 Task: Search one way flight ticket for 5 adults, 1 child, 2 infants in seat and 1 infant on lap in business from Long Beach: Long Beach Airport (daugherty Field) to Rockford: Chicago Rockford International Airport(was Northwest Chicagoland Regional Airport At Rockford) on 5-1-2023. Choice of flights is Alaska. Number of bags: 1 carry on bag. Price is upto 86000. Outbound departure time preference is 12:15.
Action: Mouse moved to (177, 157)
Screenshot: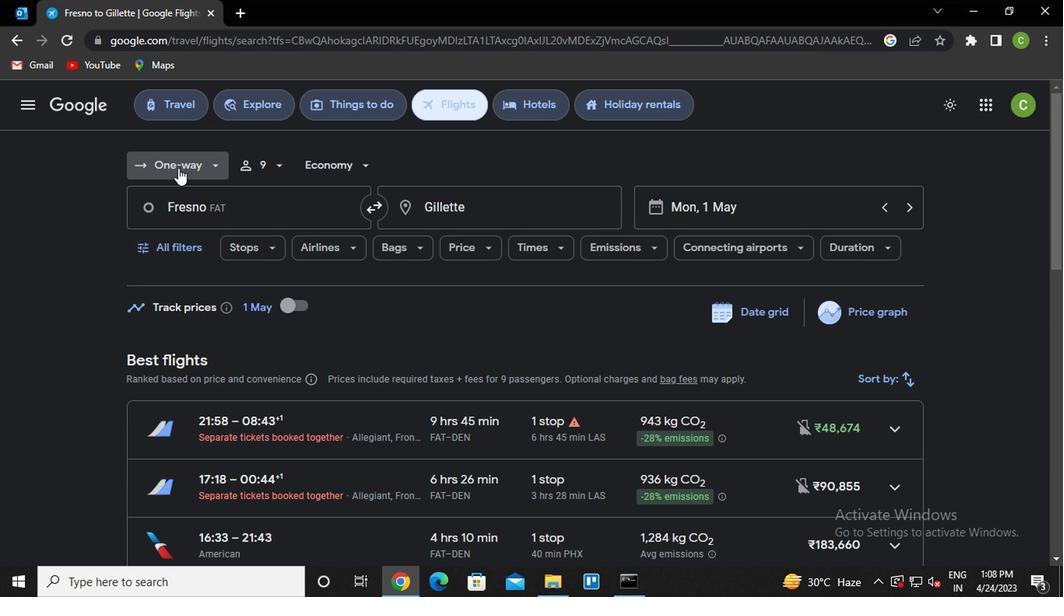 
Action: Mouse pressed left at (177, 157)
Screenshot: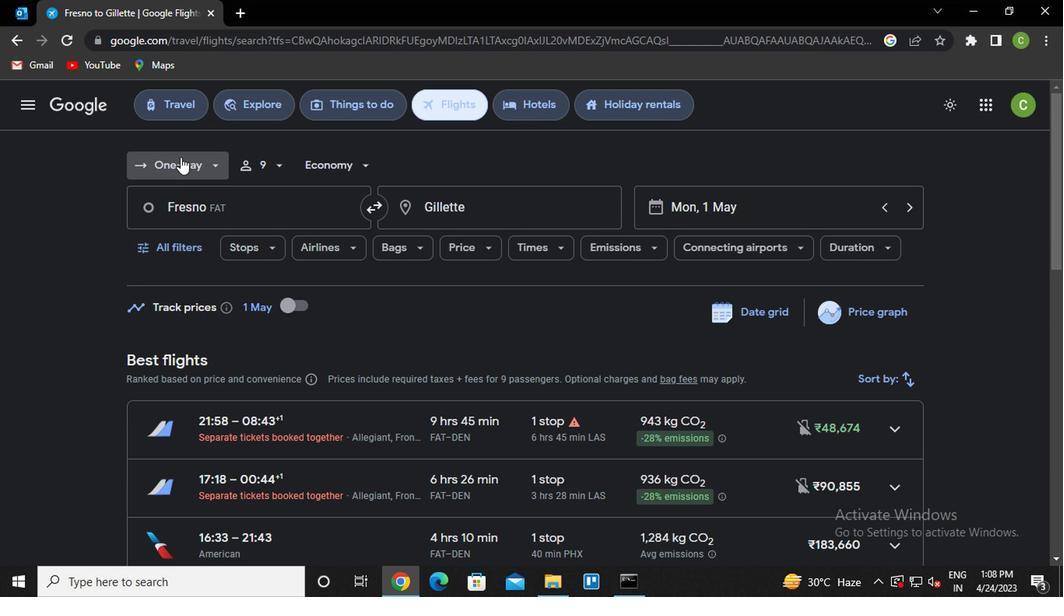 
Action: Mouse moved to (190, 250)
Screenshot: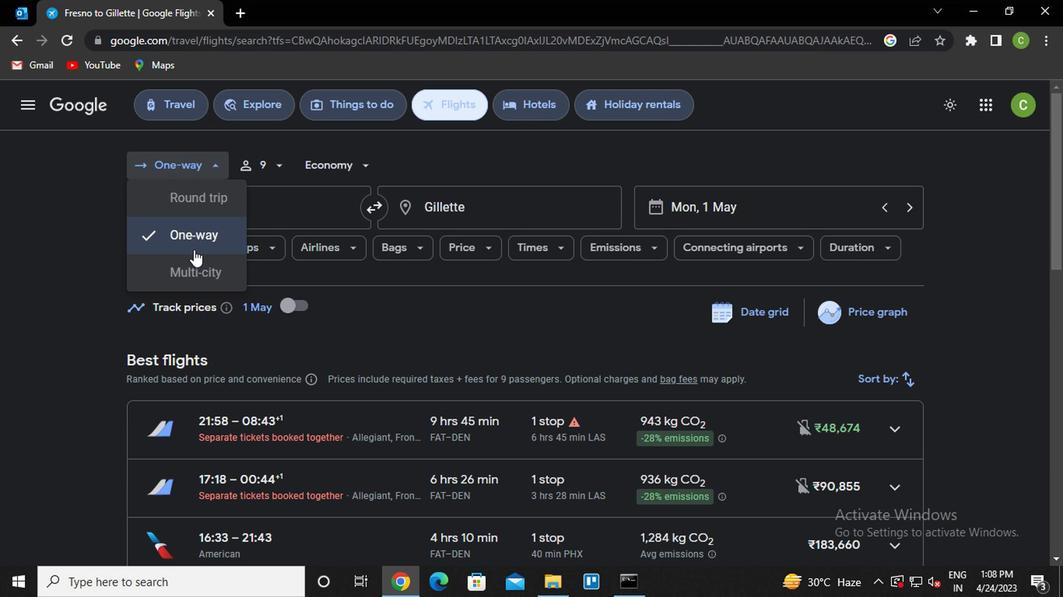 
Action: Mouse pressed left at (190, 250)
Screenshot: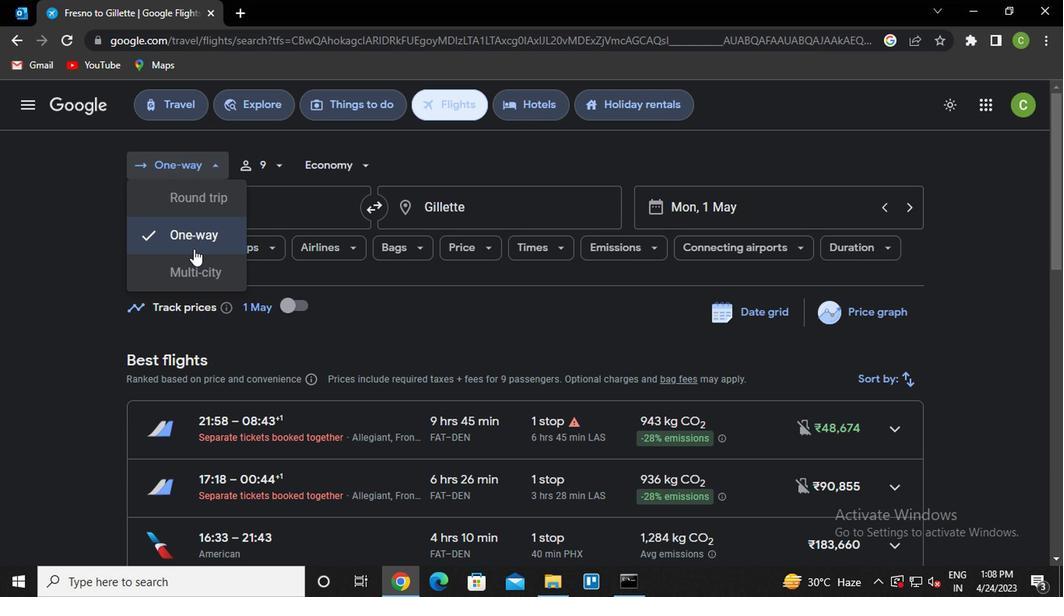 
Action: Mouse moved to (277, 182)
Screenshot: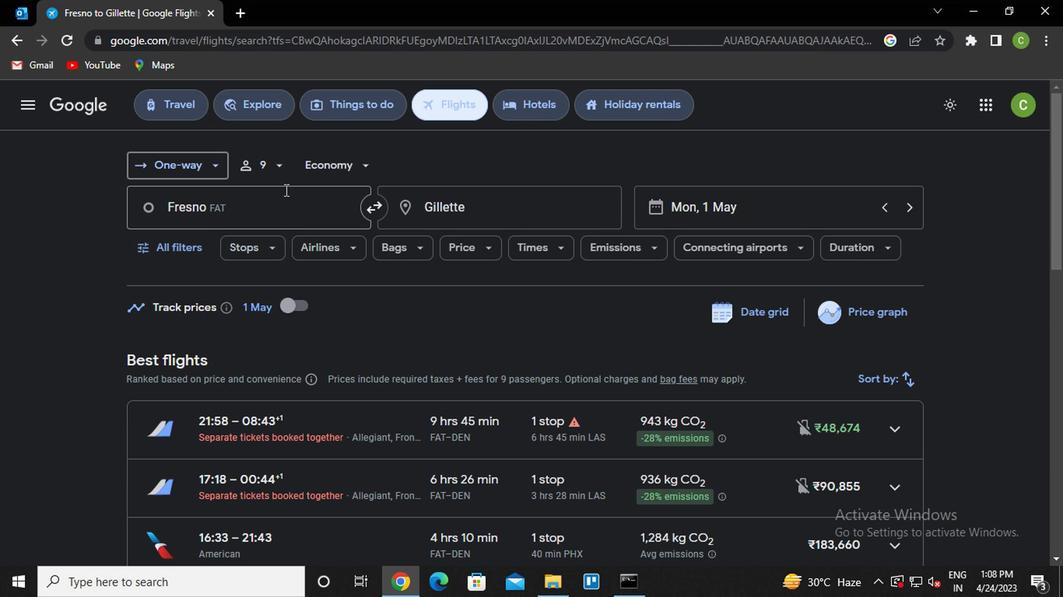
Action: Mouse pressed left at (277, 182)
Screenshot: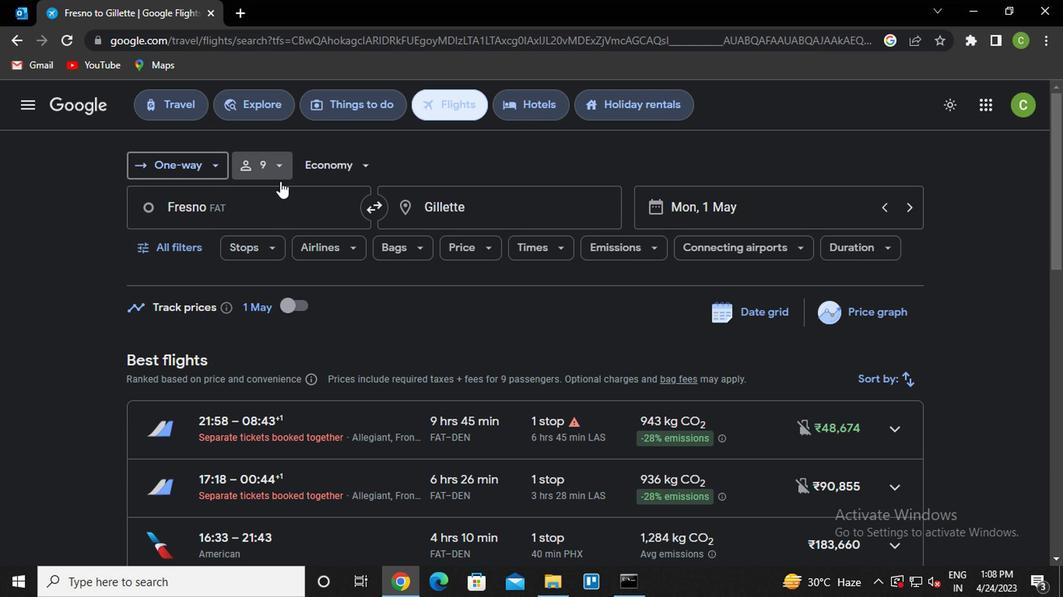 
Action: Mouse moved to (388, 206)
Screenshot: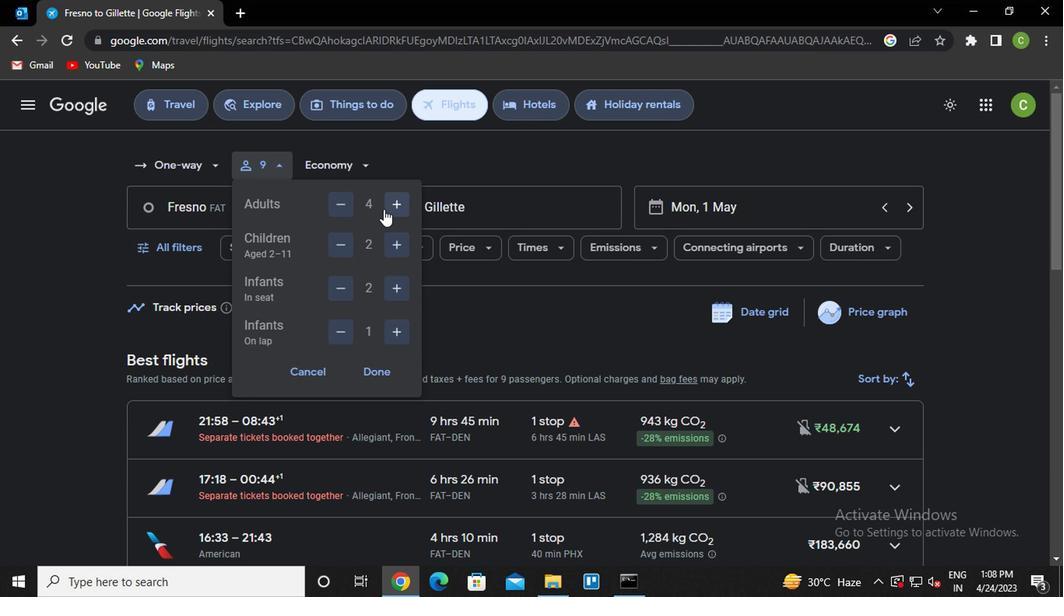 
Action: Mouse pressed left at (388, 206)
Screenshot: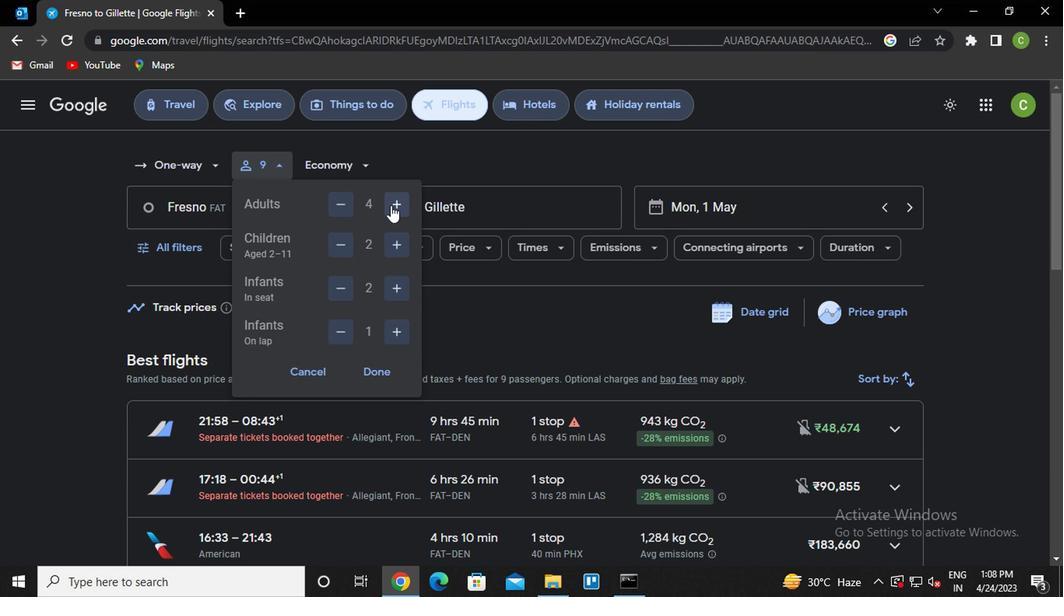 
Action: Mouse moved to (342, 246)
Screenshot: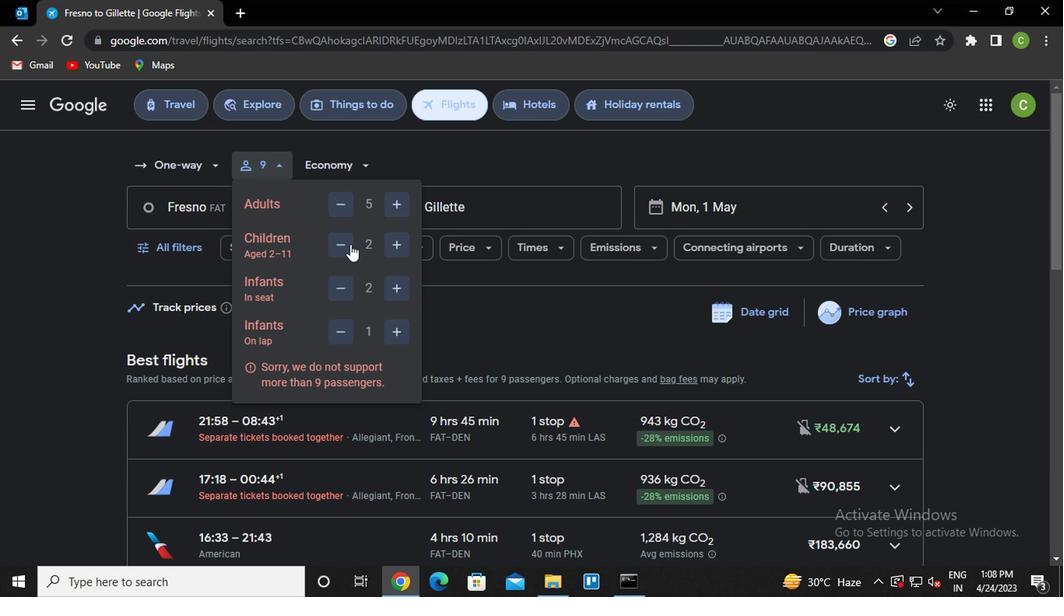 
Action: Mouse pressed left at (342, 246)
Screenshot: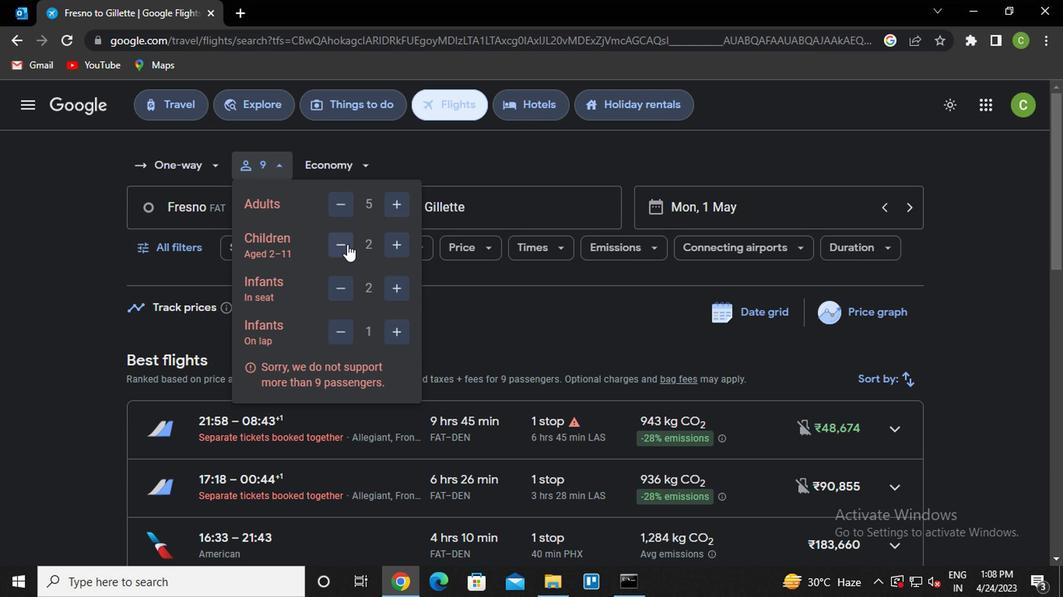 
Action: Mouse moved to (382, 382)
Screenshot: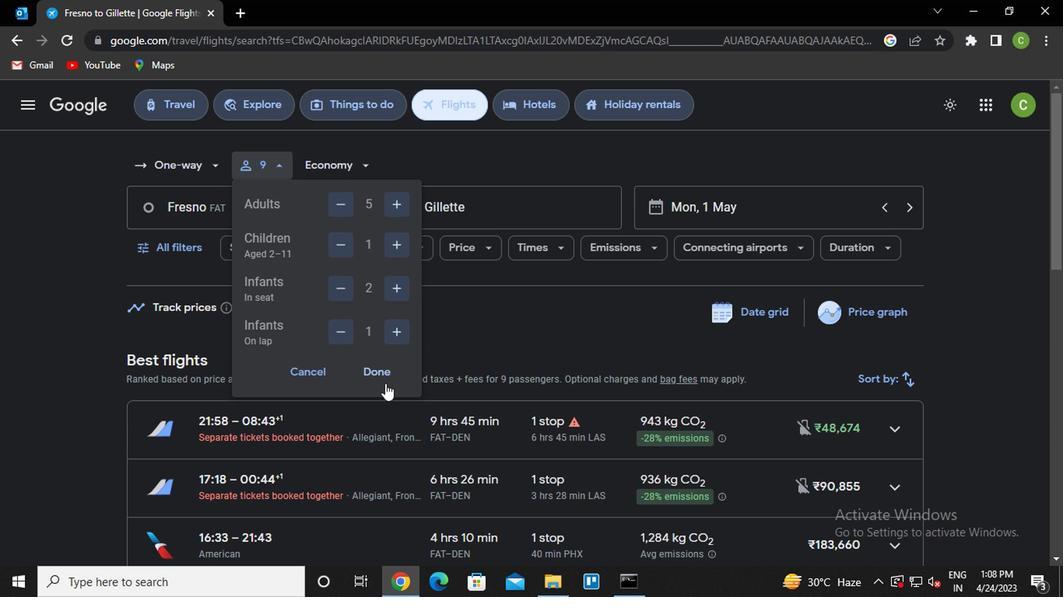 
Action: Mouse pressed left at (382, 382)
Screenshot: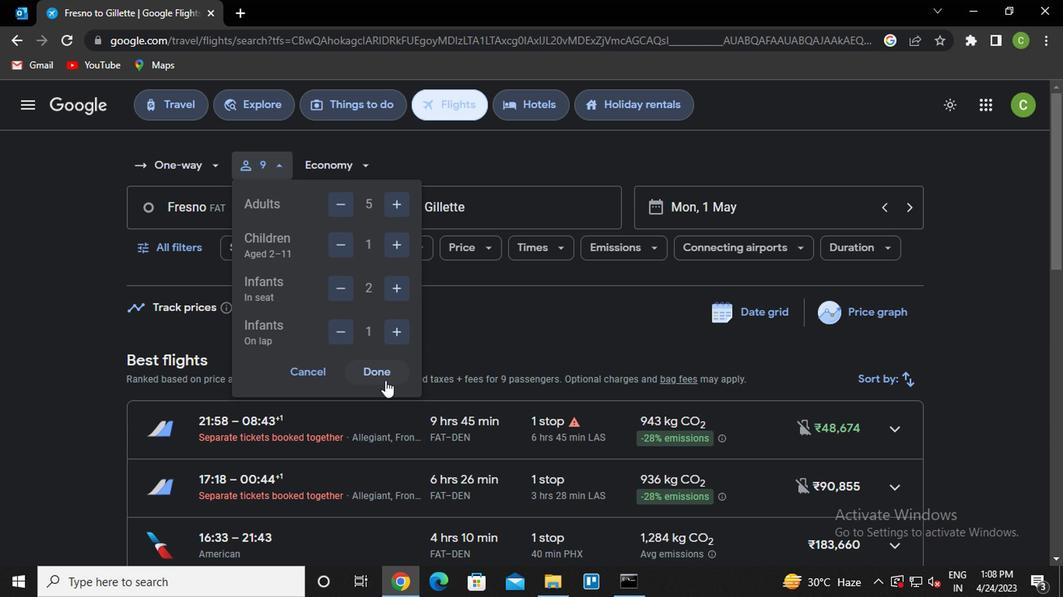 
Action: Mouse moved to (342, 176)
Screenshot: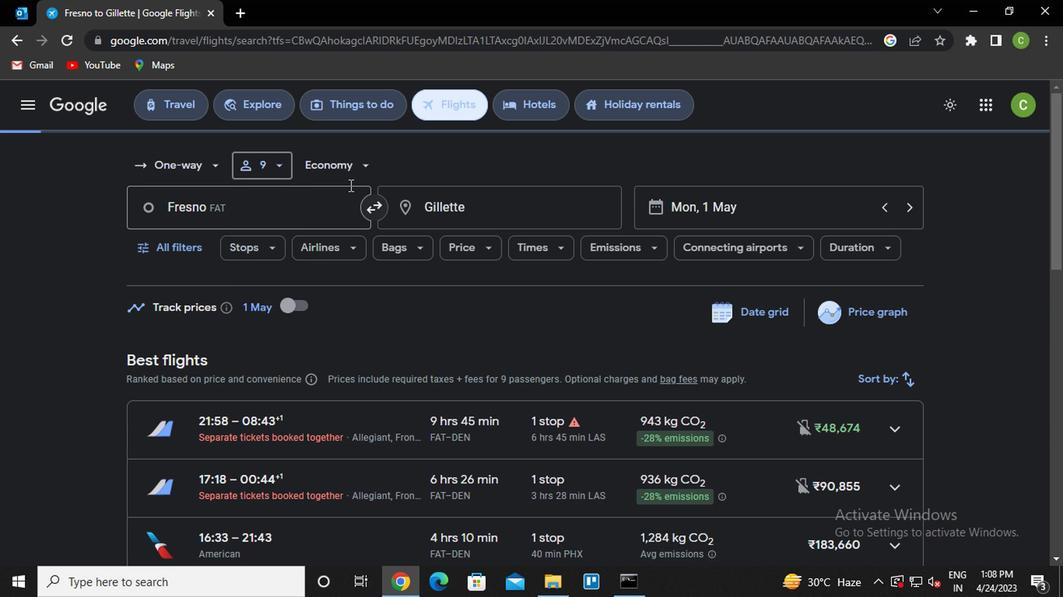 
Action: Mouse pressed left at (342, 176)
Screenshot: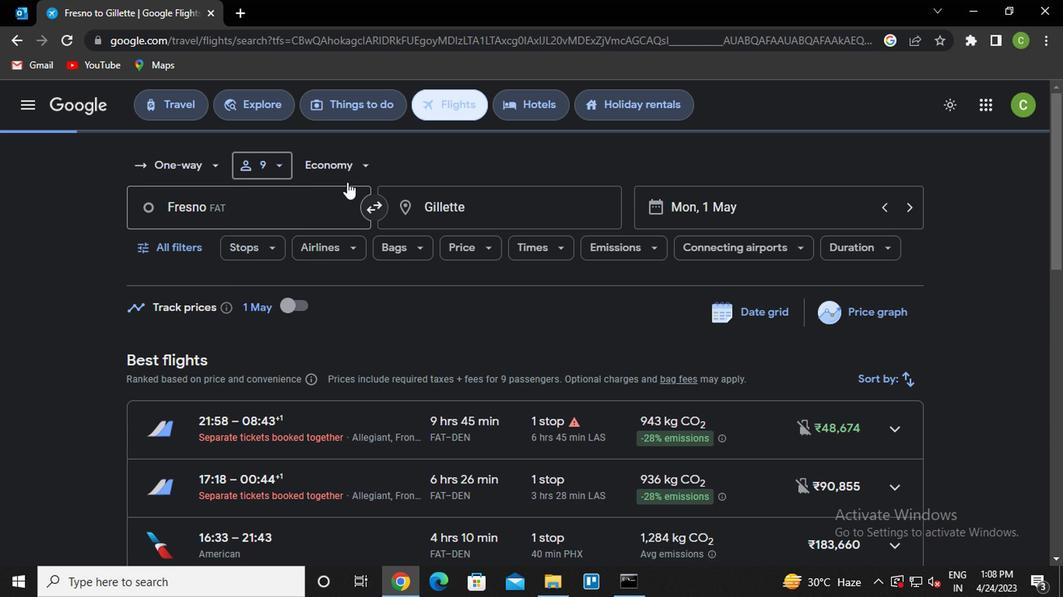 
Action: Mouse moved to (389, 273)
Screenshot: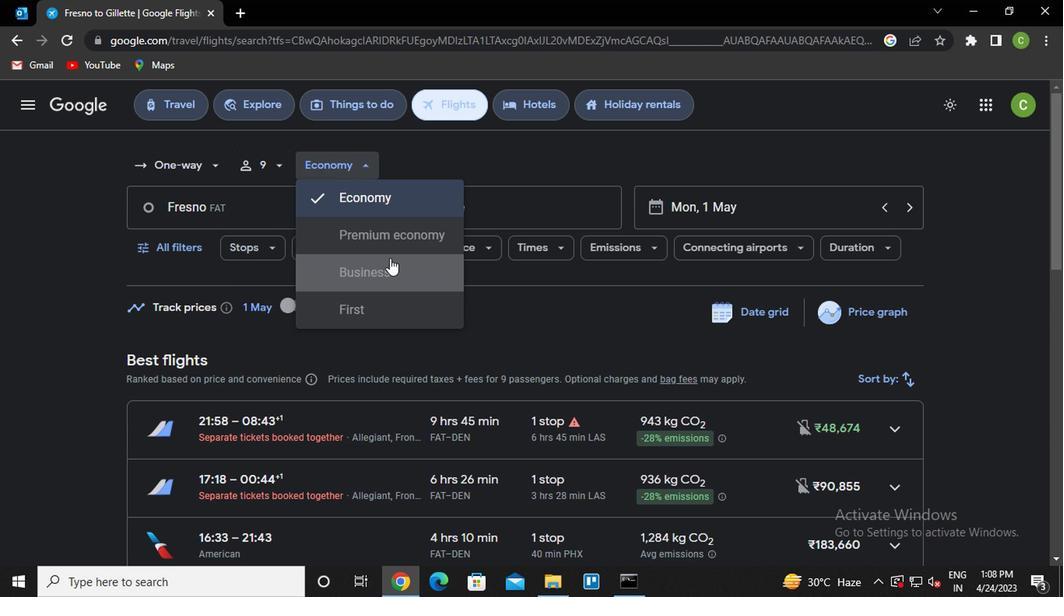 
Action: Mouse pressed left at (389, 273)
Screenshot: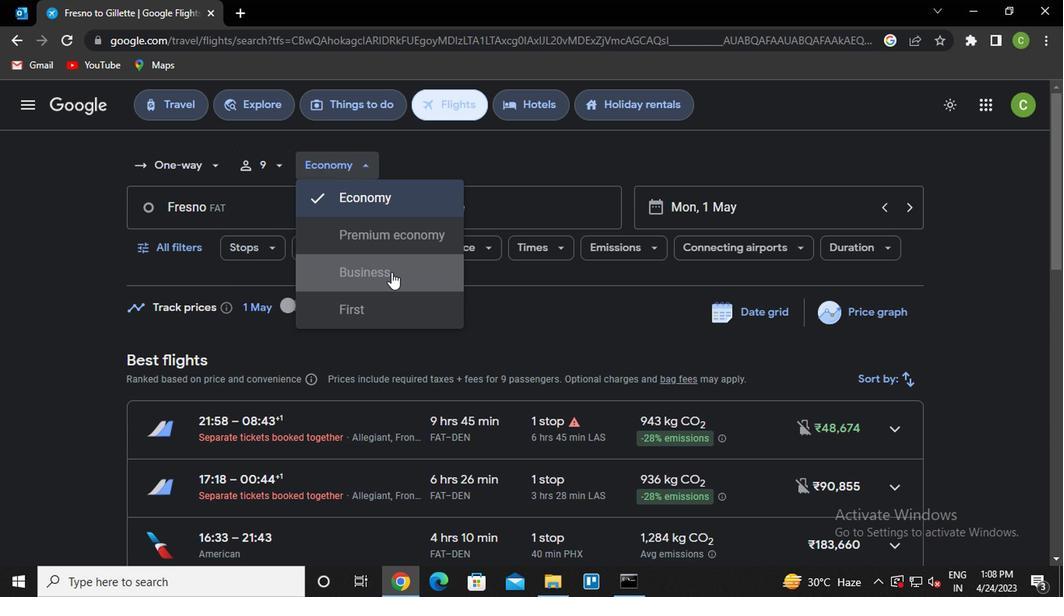 
Action: Mouse moved to (231, 213)
Screenshot: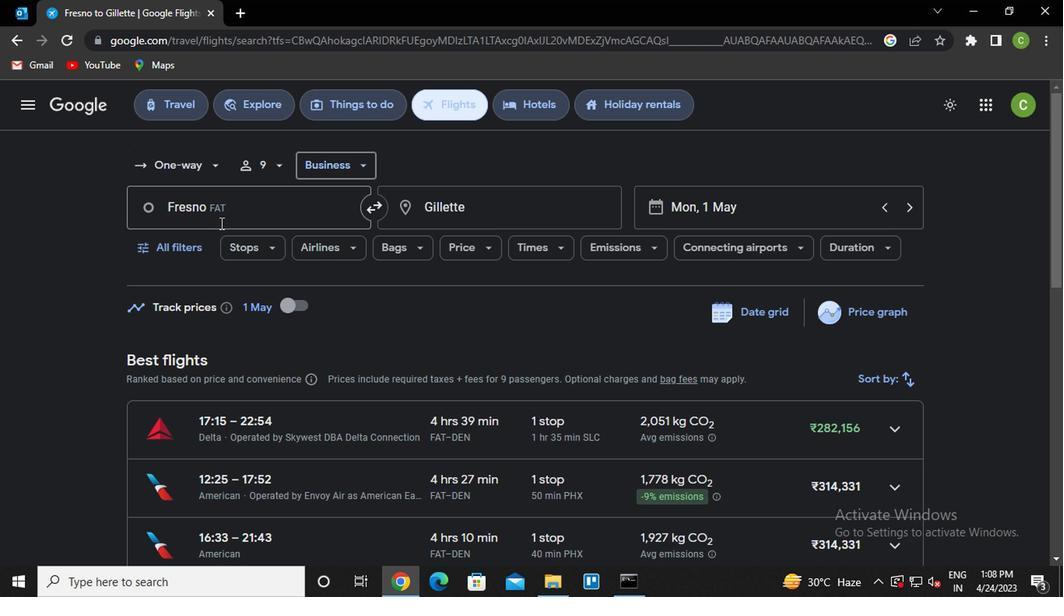
Action: Mouse pressed left at (231, 213)
Screenshot: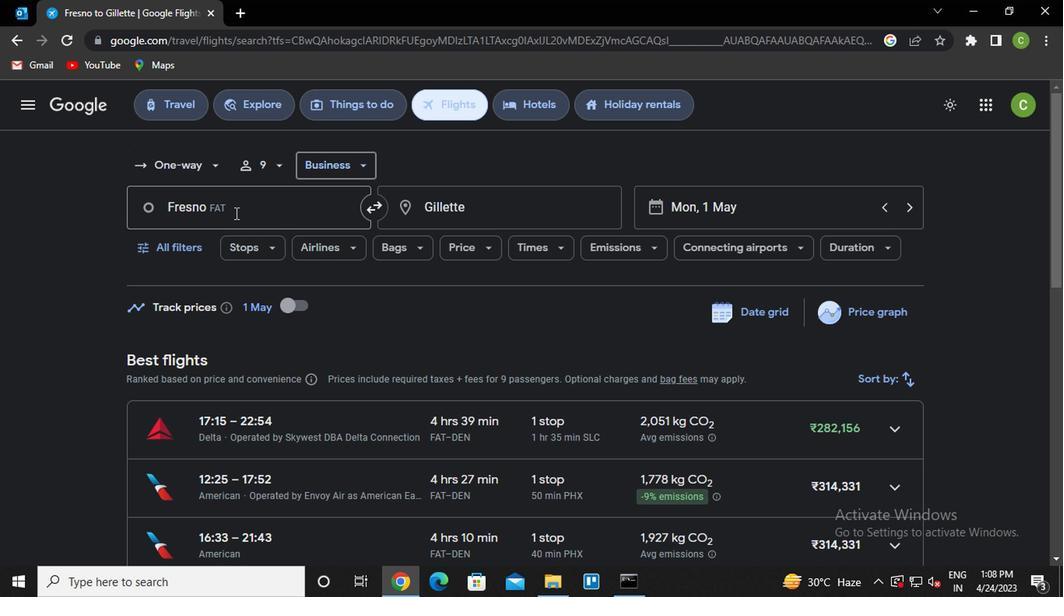 
Action: Mouse moved to (232, 213)
Screenshot: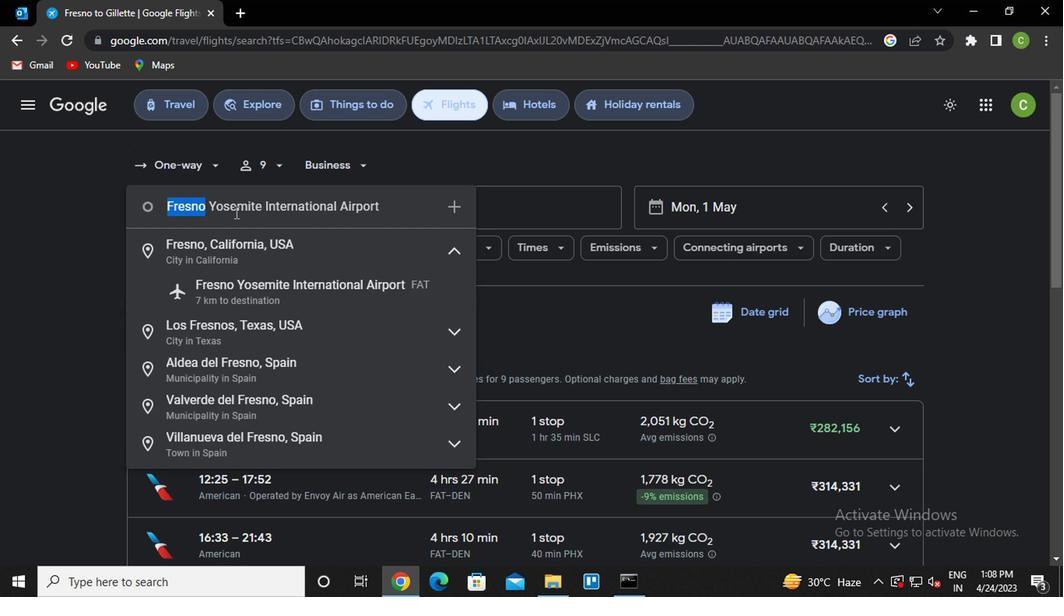 
Action: Key pressed l<Key.caps_lock>ong<Key.space><Key.caps_lock>b<Key.caps_lock>each
Screenshot: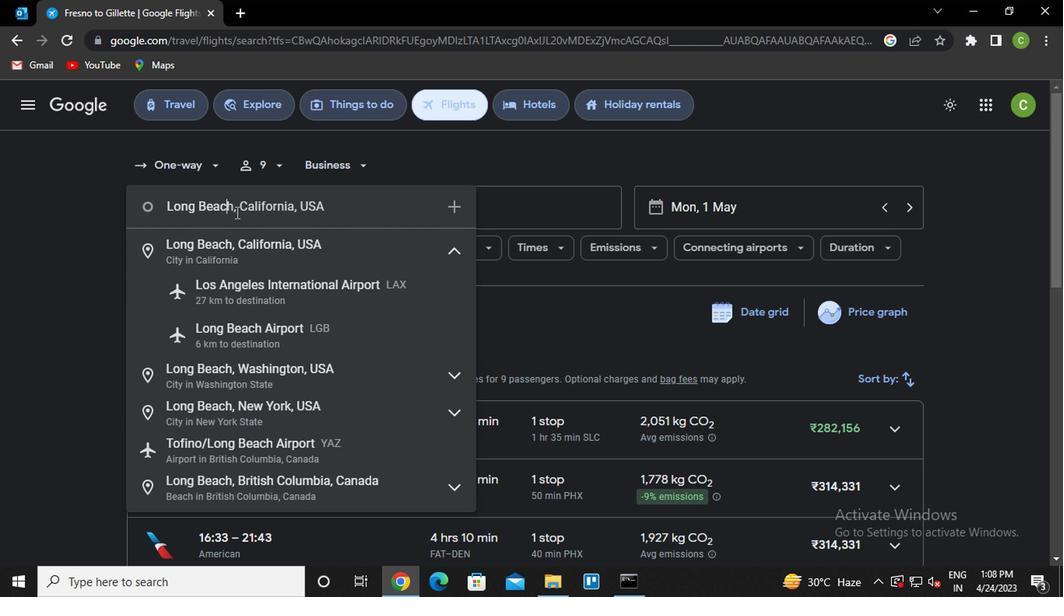 
Action: Mouse moved to (264, 333)
Screenshot: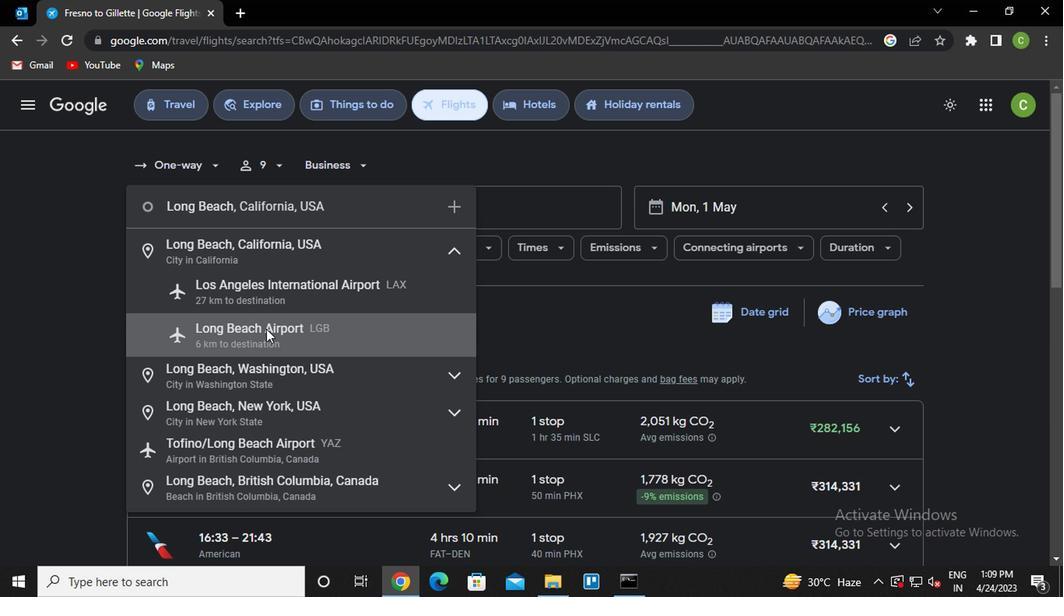 
Action: Mouse pressed left at (264, 333)
Screenshot: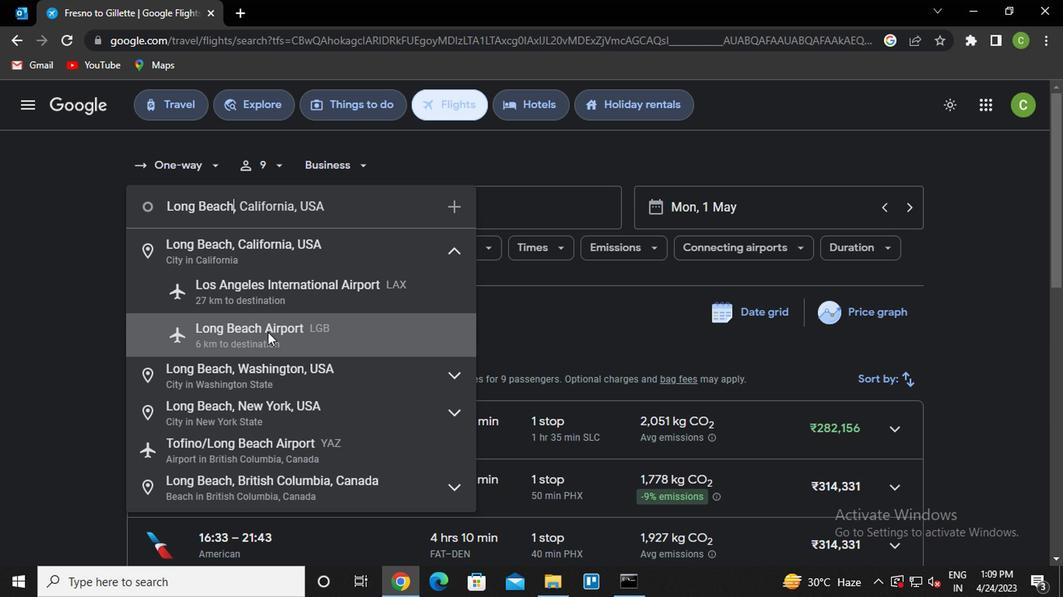 
Action: Mouse moved to (488, 210)
Screenshot: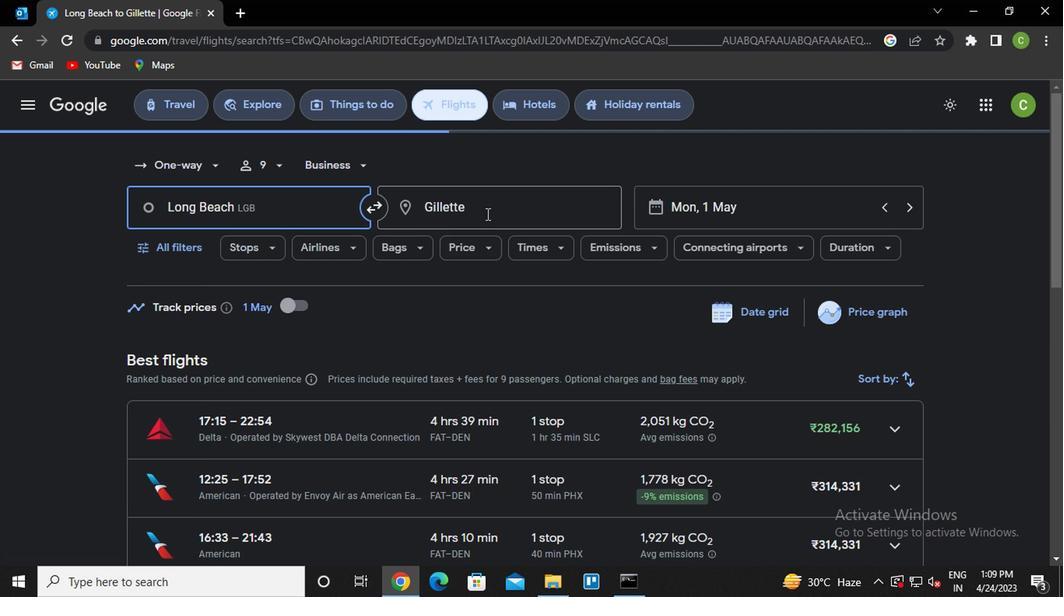 
Action: Mouse pressed left at (488, 210)
Screenshot: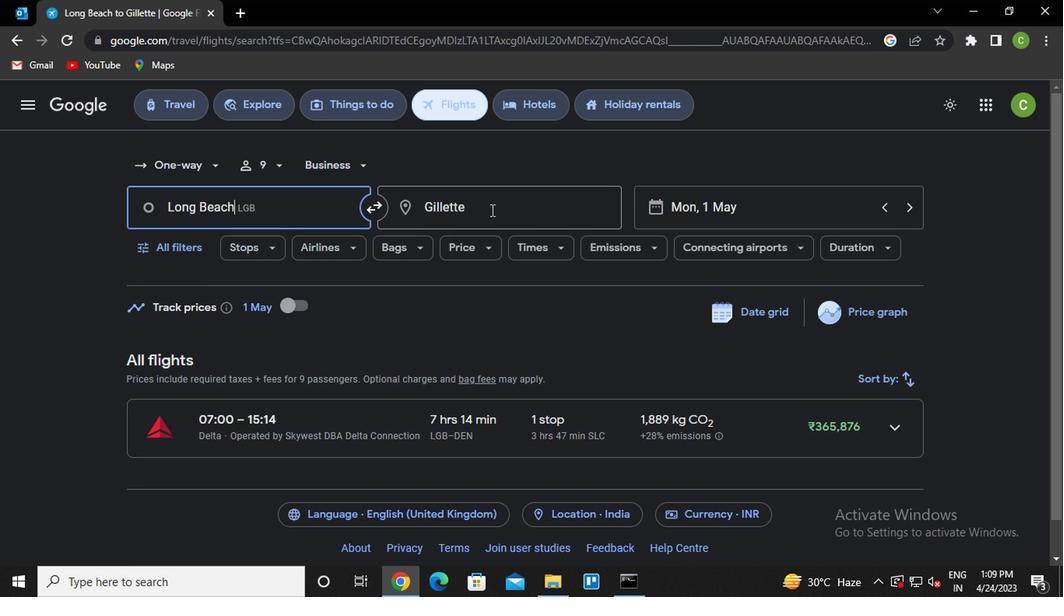 
Action: Key pressed <Key.caps_lock>r<Key.caps_lock>ockford
Screenshot: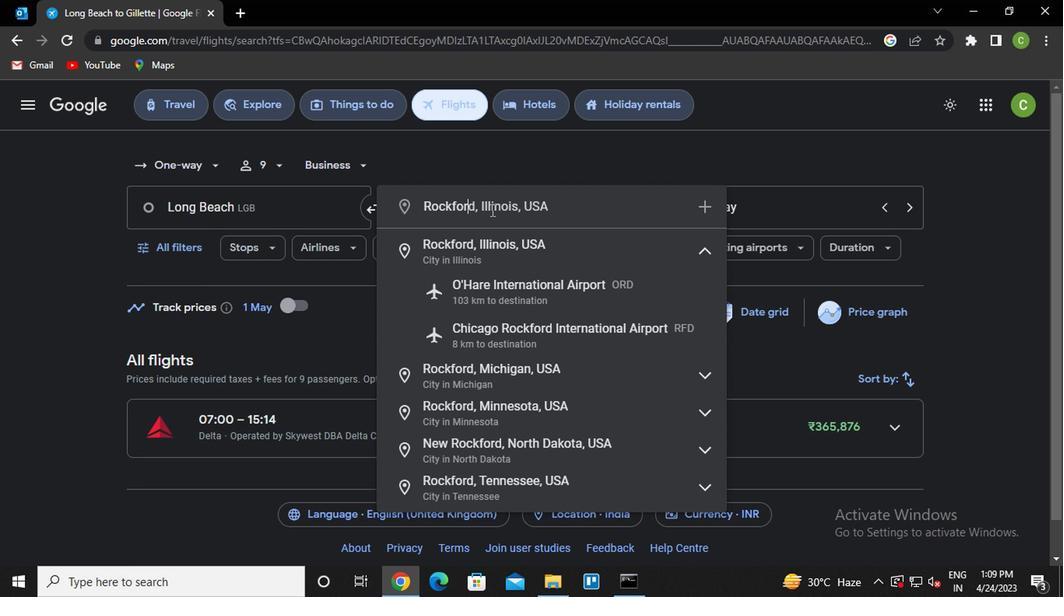 
Action: Mouse moved to (522, 325)
Screenshot: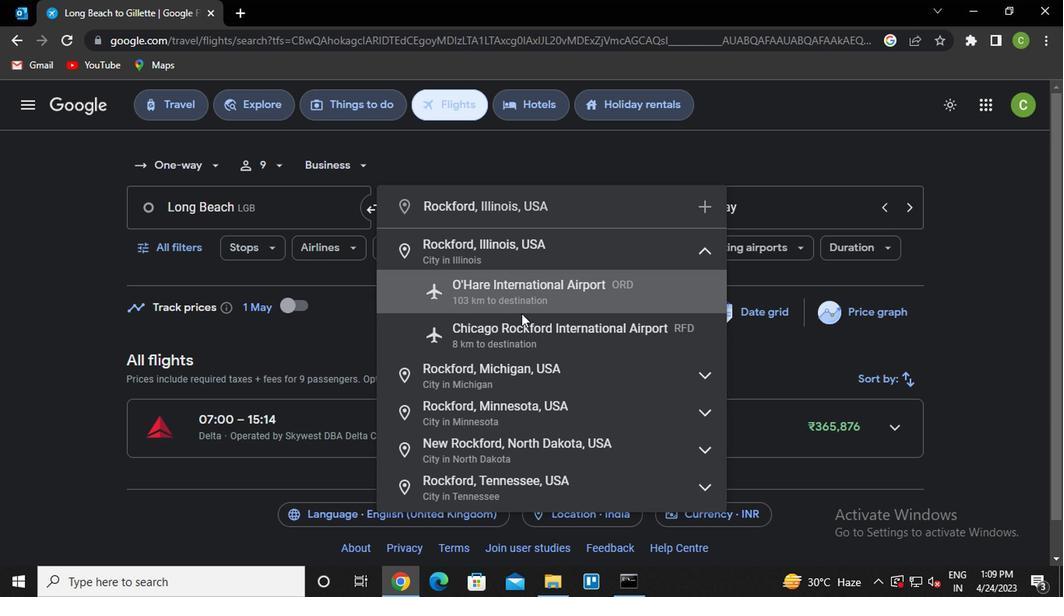 
Action: Mouse pressed left at (522, 325)
Screenshot: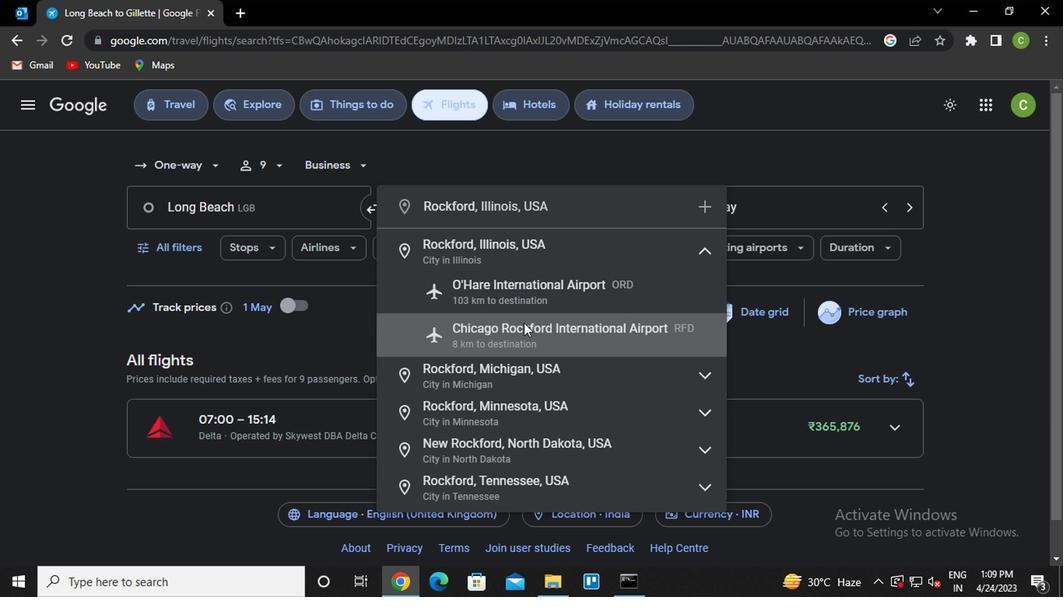 
Action: Mouse moved to (756, 208)
Screenshot: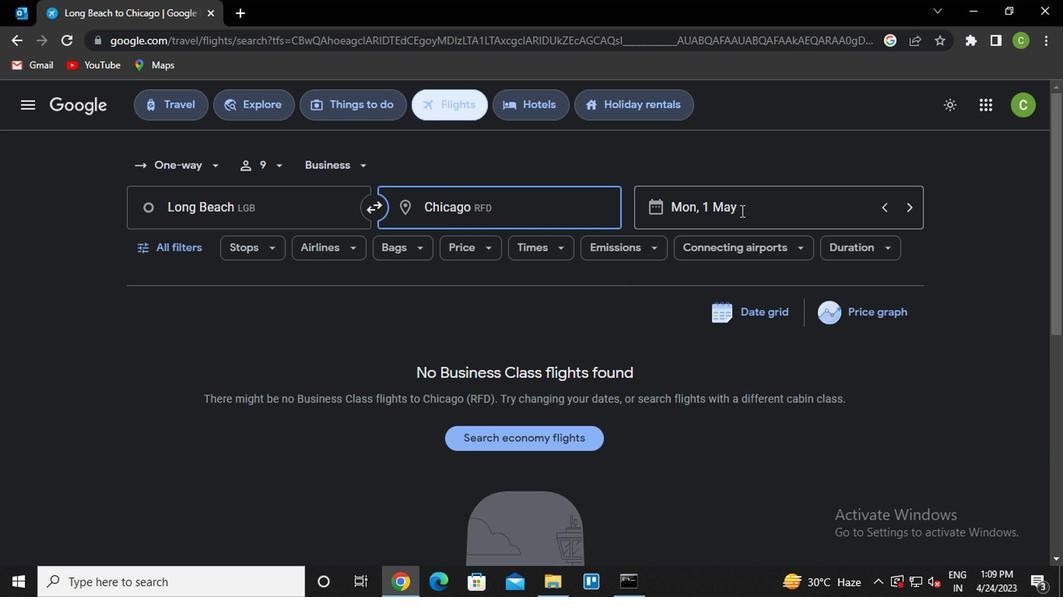 
Action: Mouse pressed left at (756, 208)
Screenshot: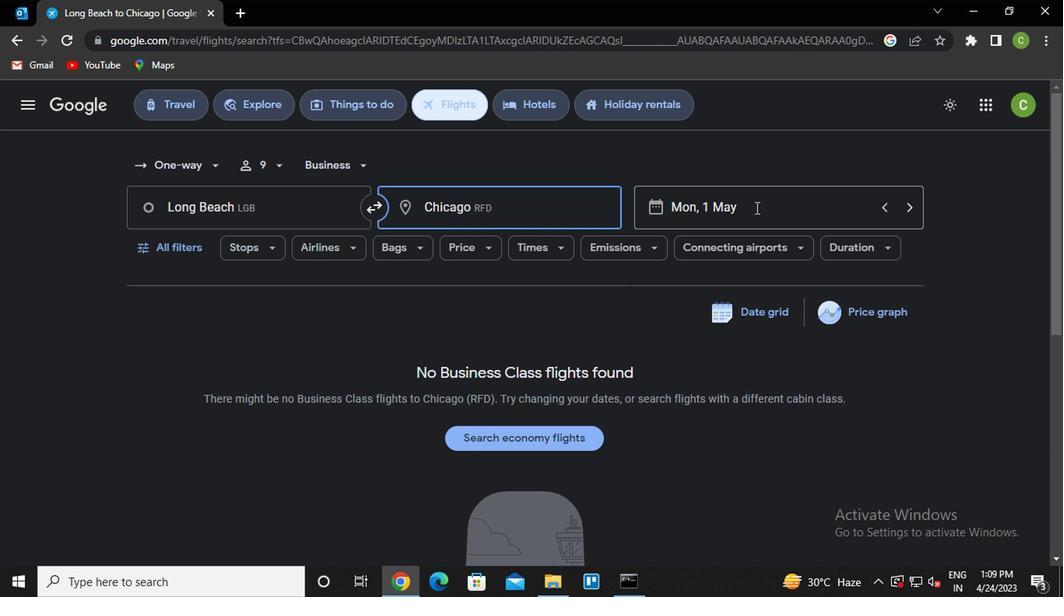 
Action: Mouse moved to (703, 277)
Screenshot: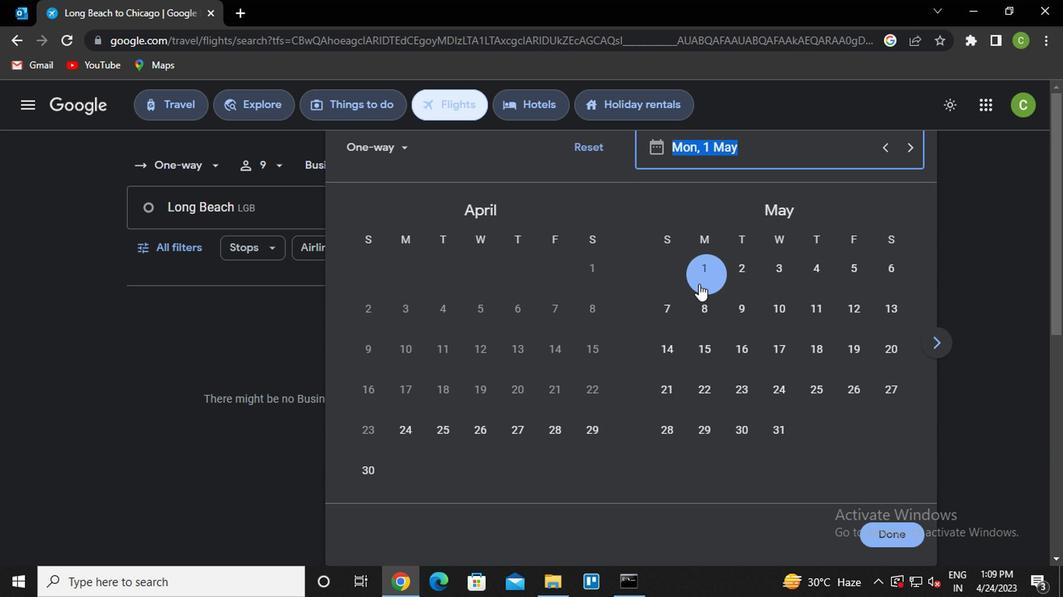 
Action: Mouse pressed left at (703, 277)
Screenshot: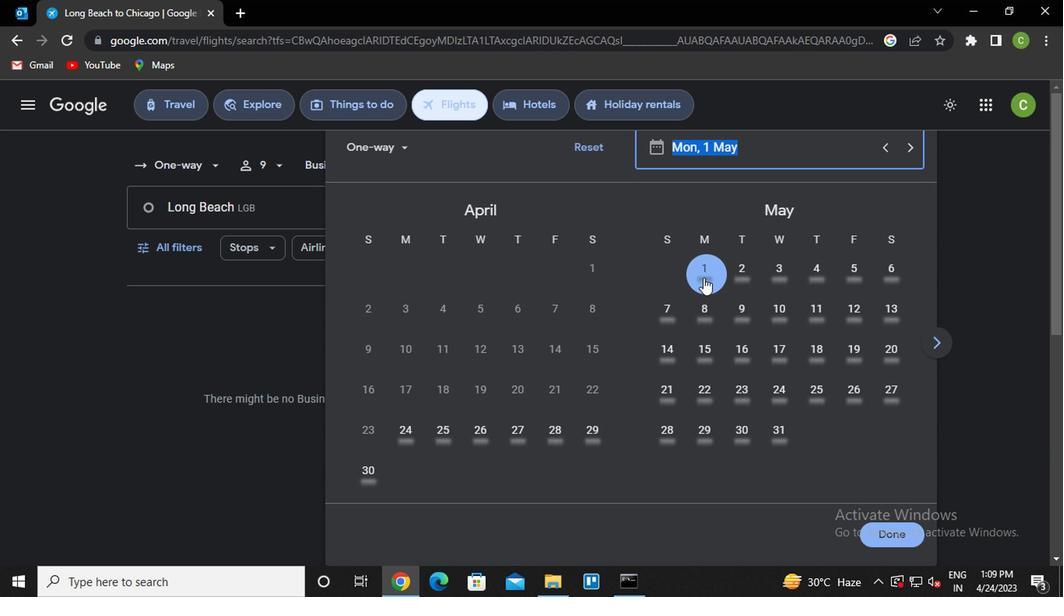 
Action: Mouse moved to (898, 533)
Screenshot: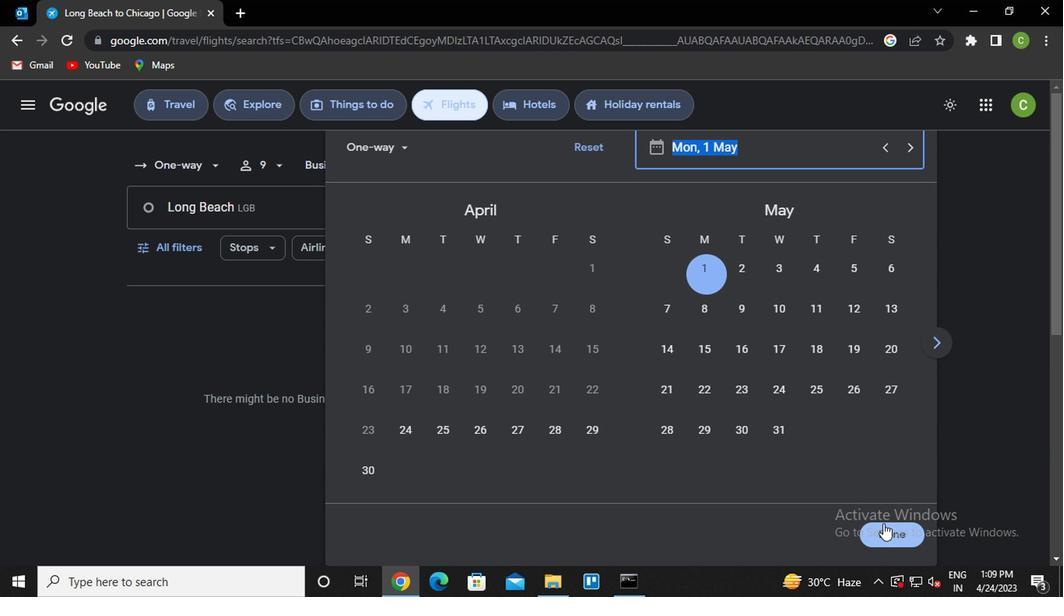 
Action: Mouse pressed left at (898, 533)
Screenshot: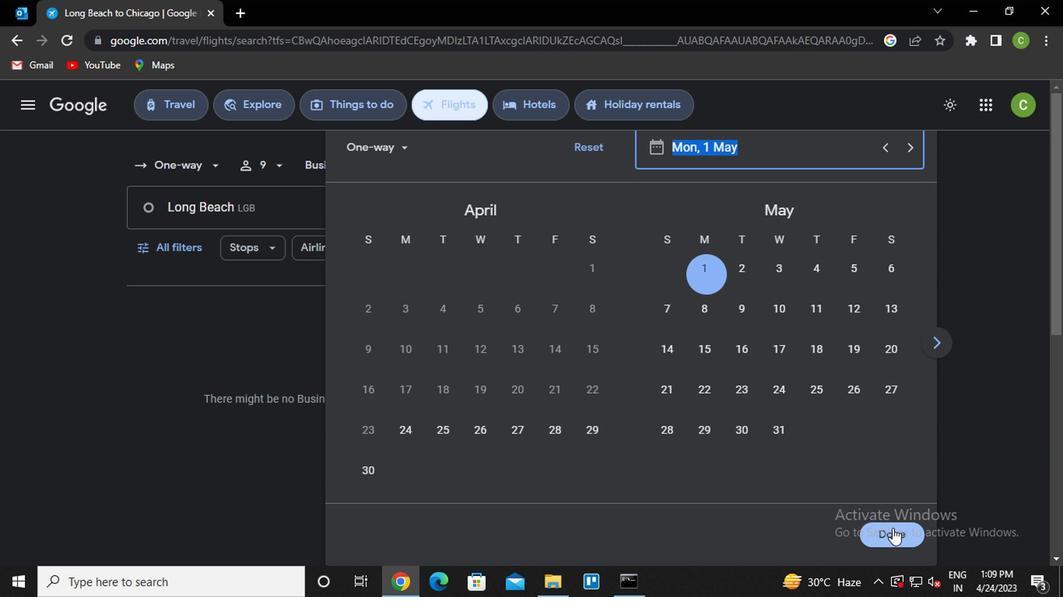 
Action: Mouse moved to (178, 248)
Screenshot: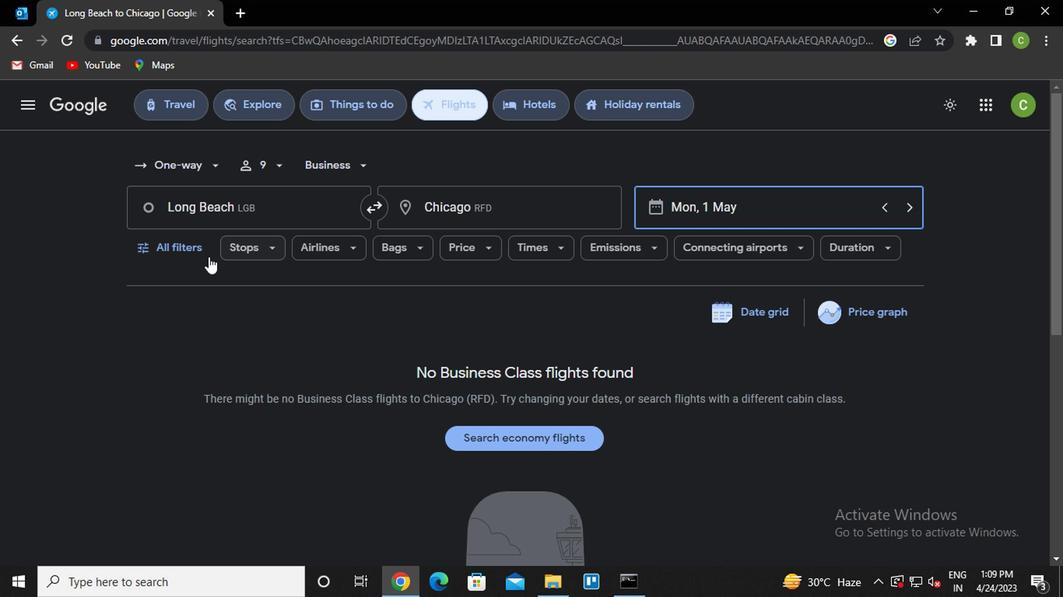 
Action: Mouse pressed left at (178, 248)
Screenshot: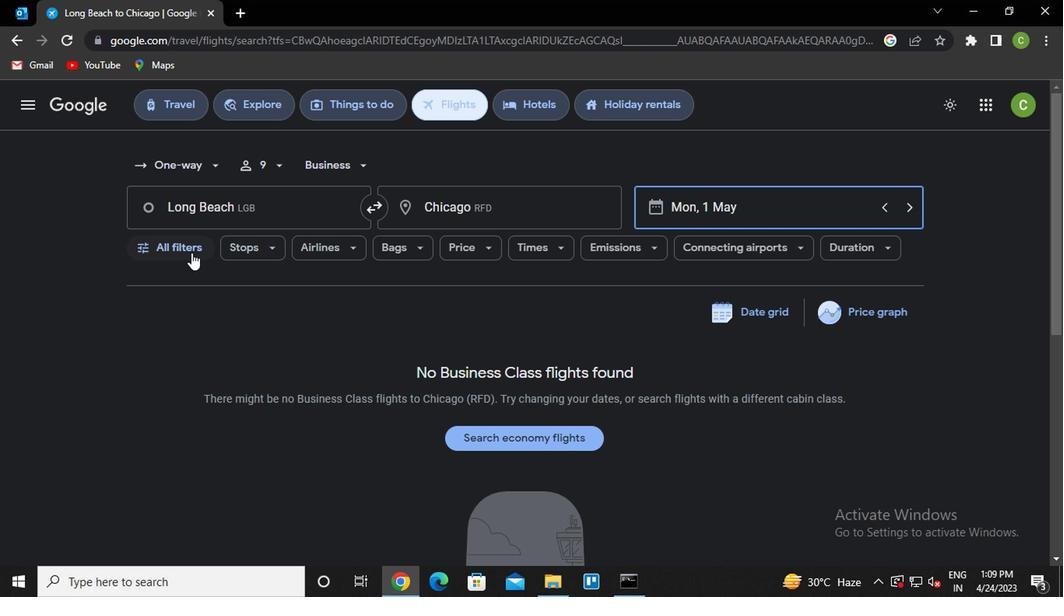 
Action: Mouse moved to (279, 442)
Screenshot: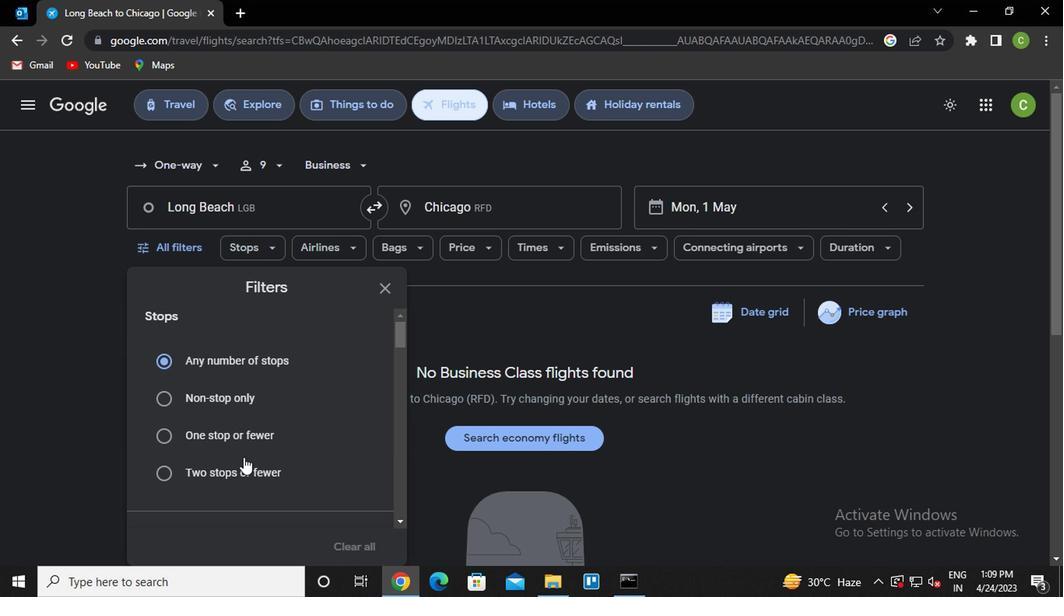 
Action: Mouse scrolled (279, 441) with delta (0, -1)
Screenshot: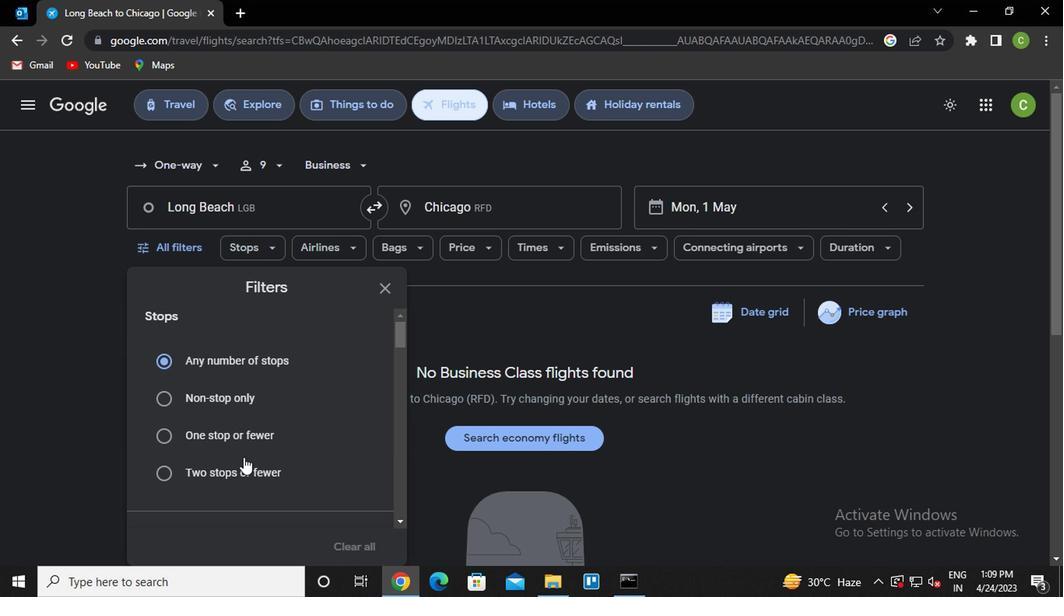 
Action: Mouse moved to (287, 435)
Screenshot: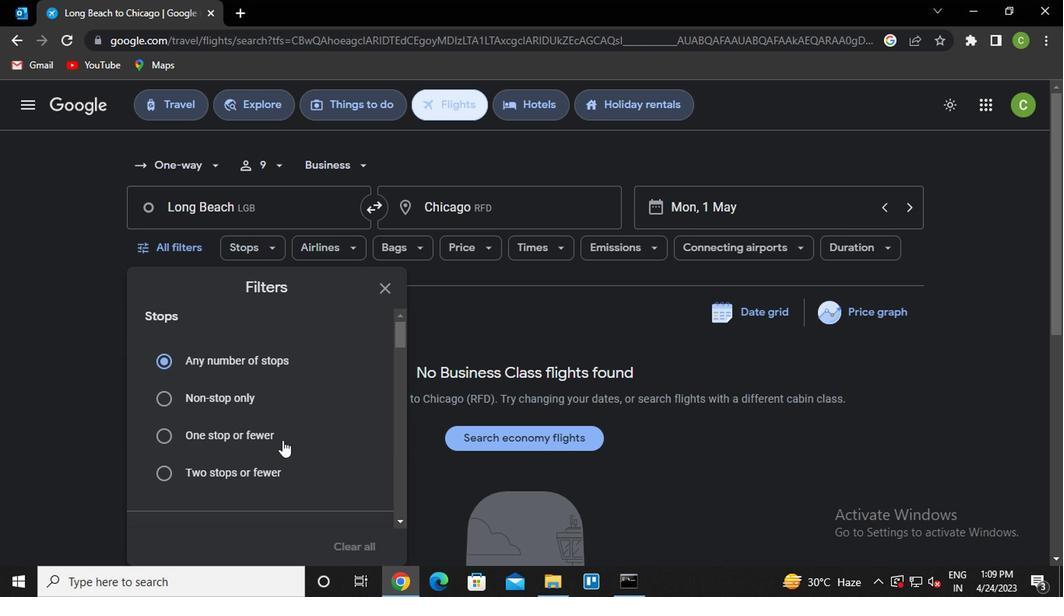 
Action: Mouse scrolled (287, 435) with delta (0, 0)
Screenshot: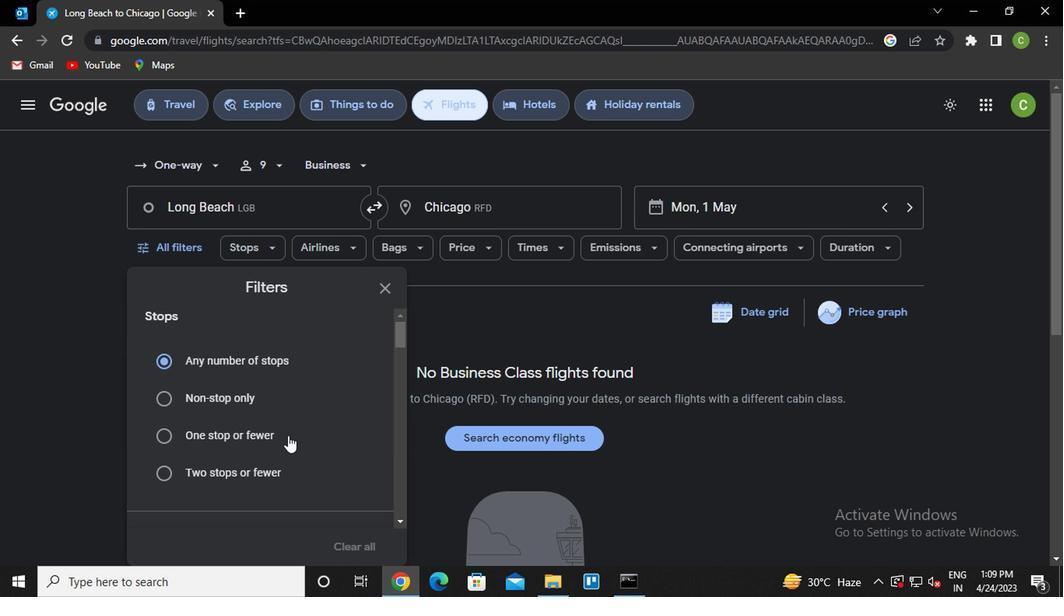 
Action: Mouse scrolled (287, 435) with delta (0, 0)
Screenshot: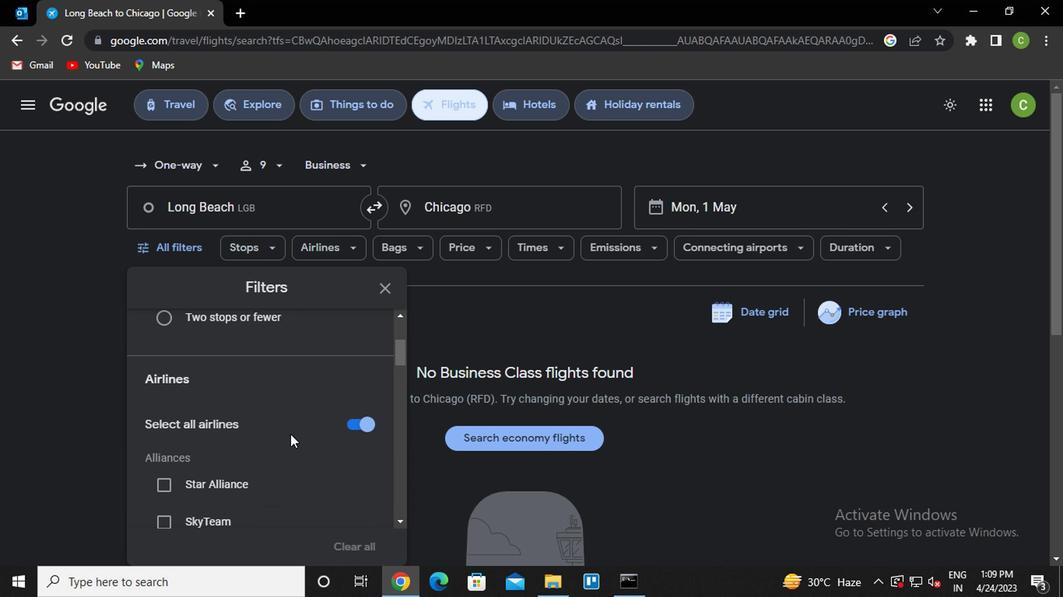 
Action: Mouse moved to (288, 435)
Screenshot: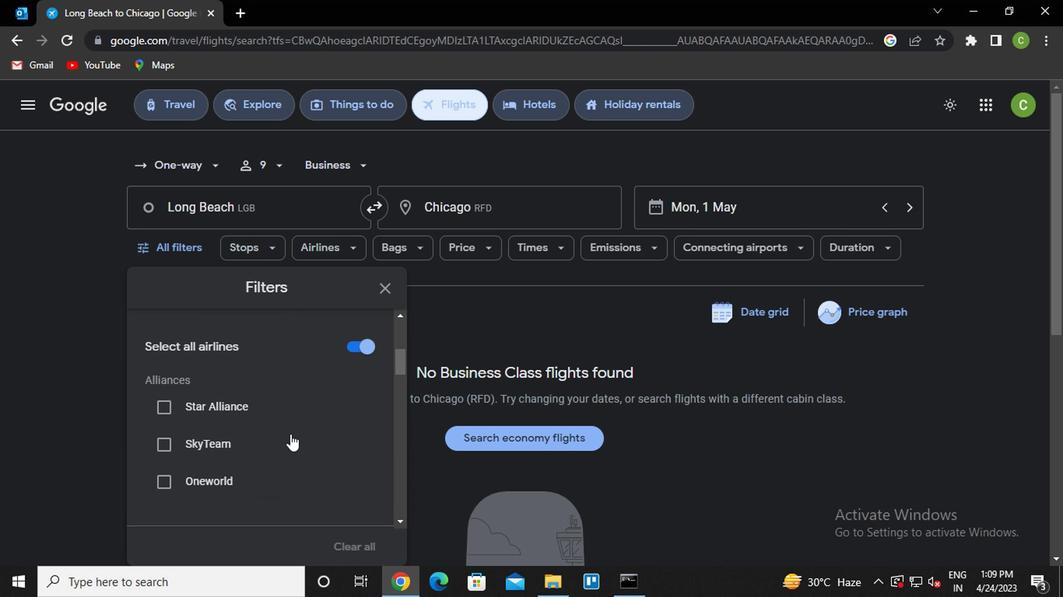 
Action: Mouse scrolled (288, 434) with delta (0, -1)
Screenshot: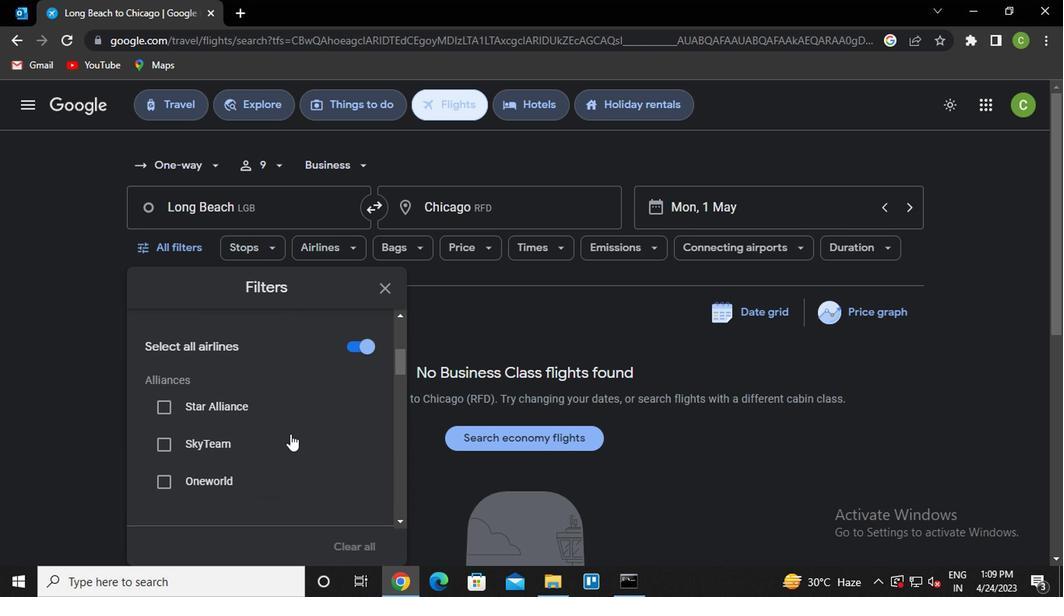 
Action: Mouse moved to (290, 437)
Screenshot: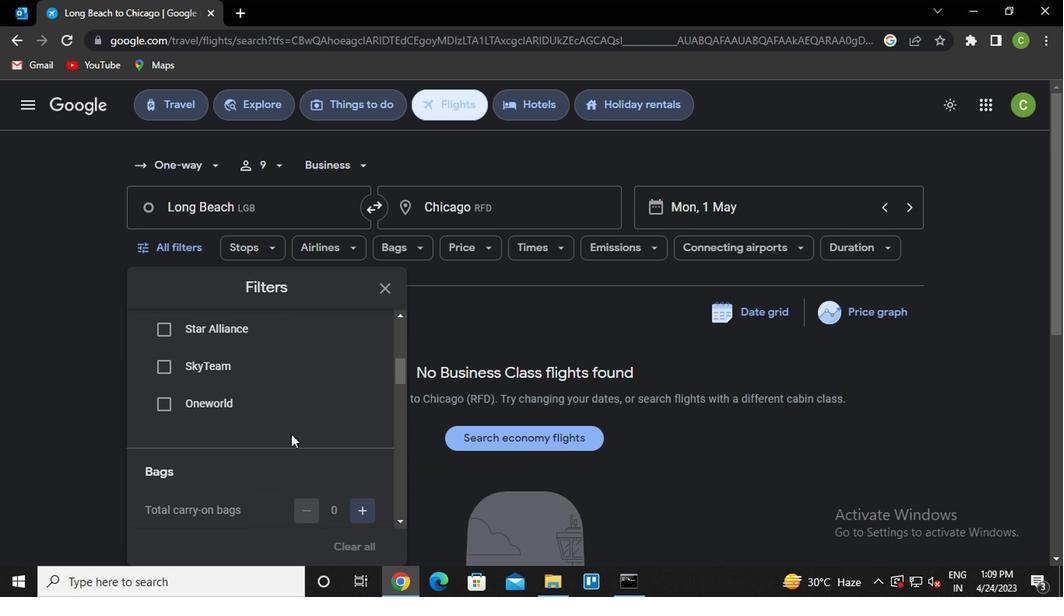 
Action: Mouse scrolled (290, 436) with delta (0, 0)
Screenshot: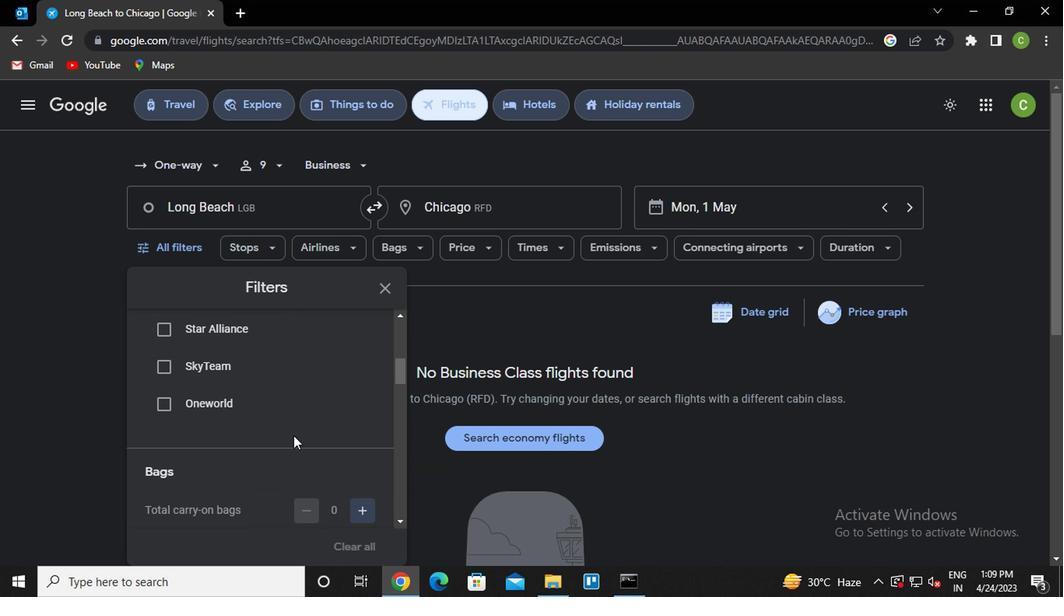 
Action: Mouse scrolled (290, 436) with delta (0, 0)
Screenshot: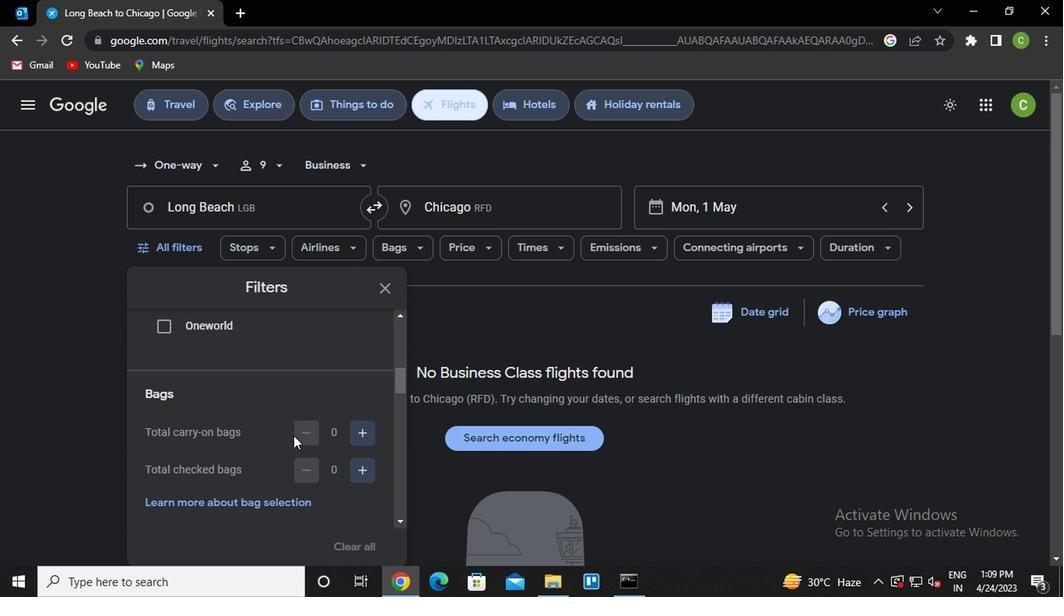 
Action: Mouse moved to (272, 437)
Screenshot: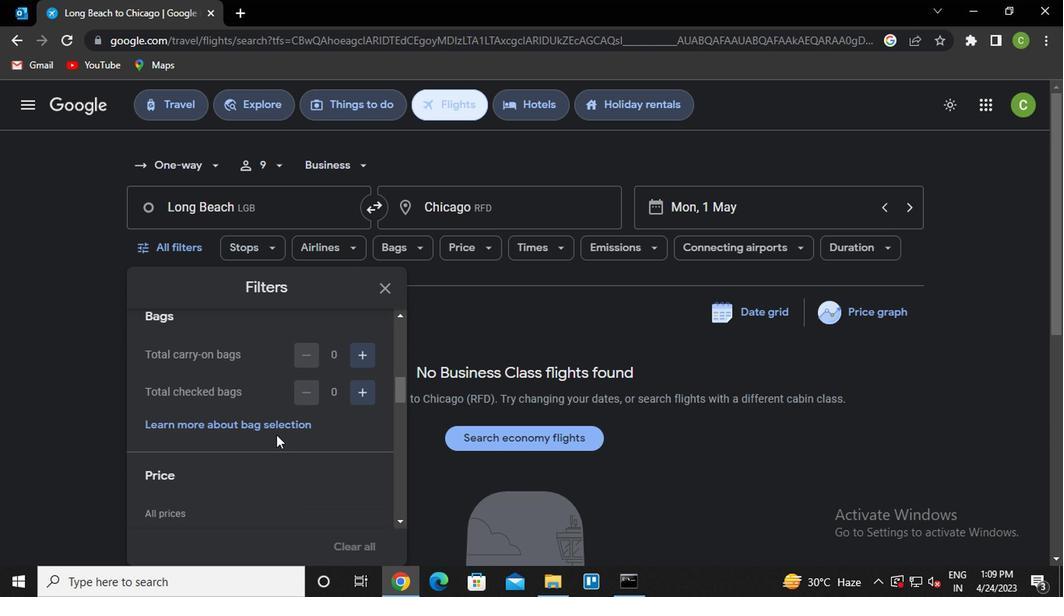 
Action: Mouse scrolled (272, 436) with delta (0, 0)
Screenshot: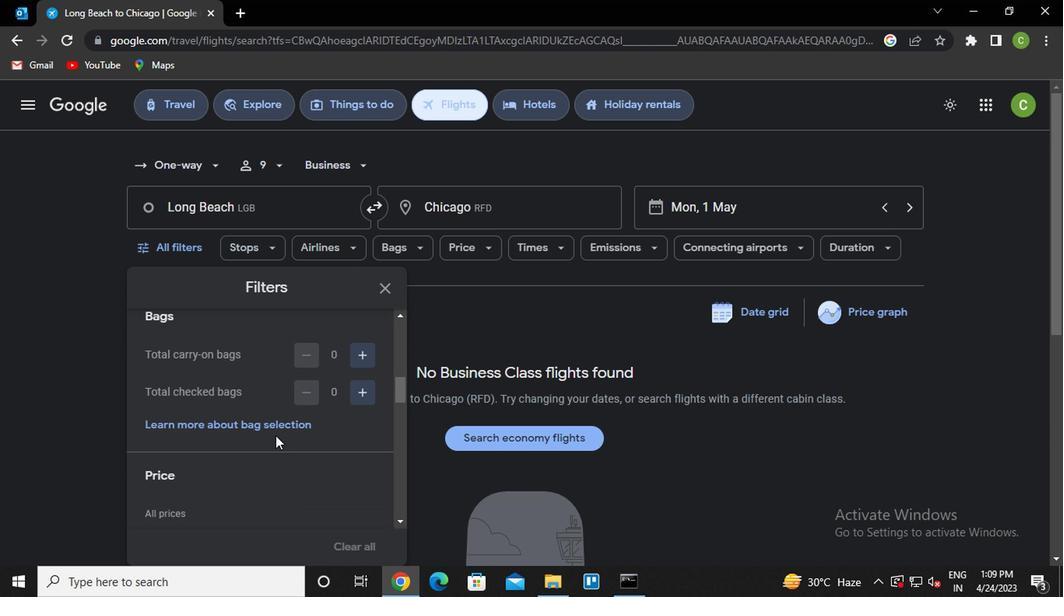 
Action: Mouse moved to (272, 437)
Screenshot: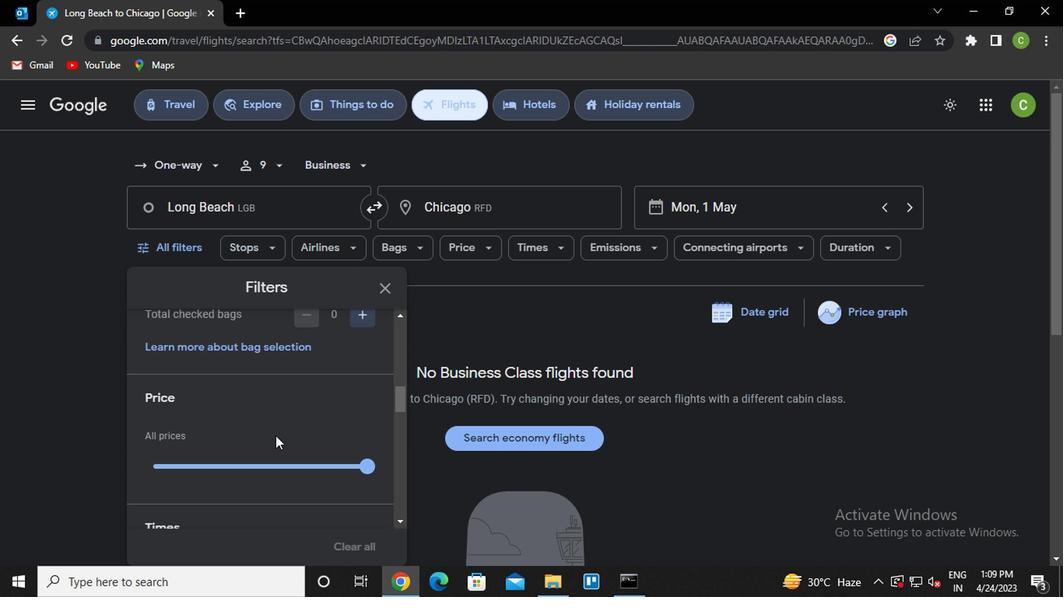 
Action: Mouse scrolled (272, 439) with delta (0, 1)
Screenshot: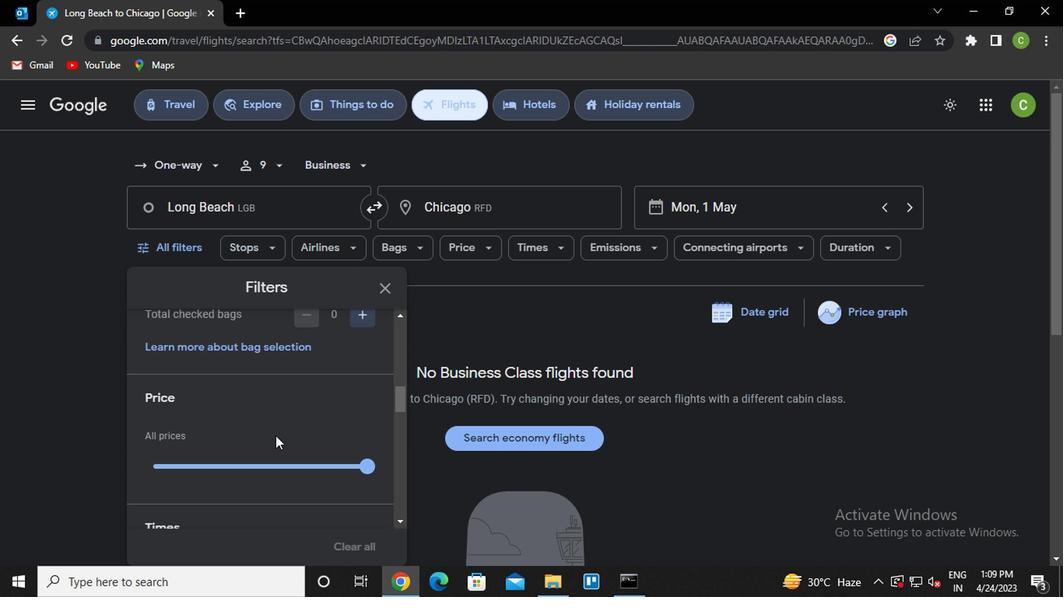 
Action: Mouse scrolled (272, 439) with delta (0, 1)
Screenshot: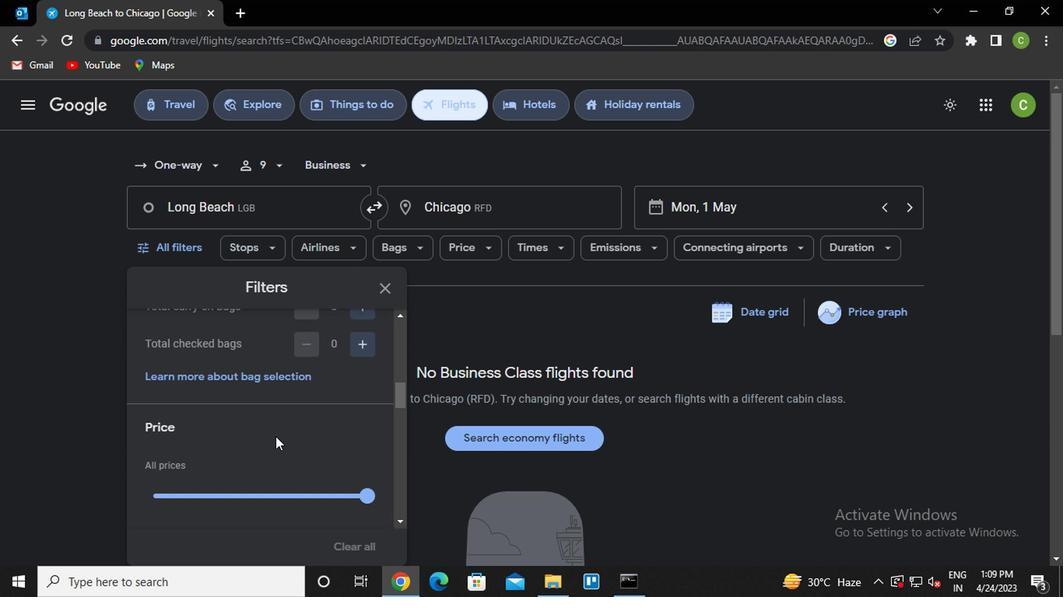 
Action: Mouse scrolled (272, 439) with delta (0, 1)
Screenshot: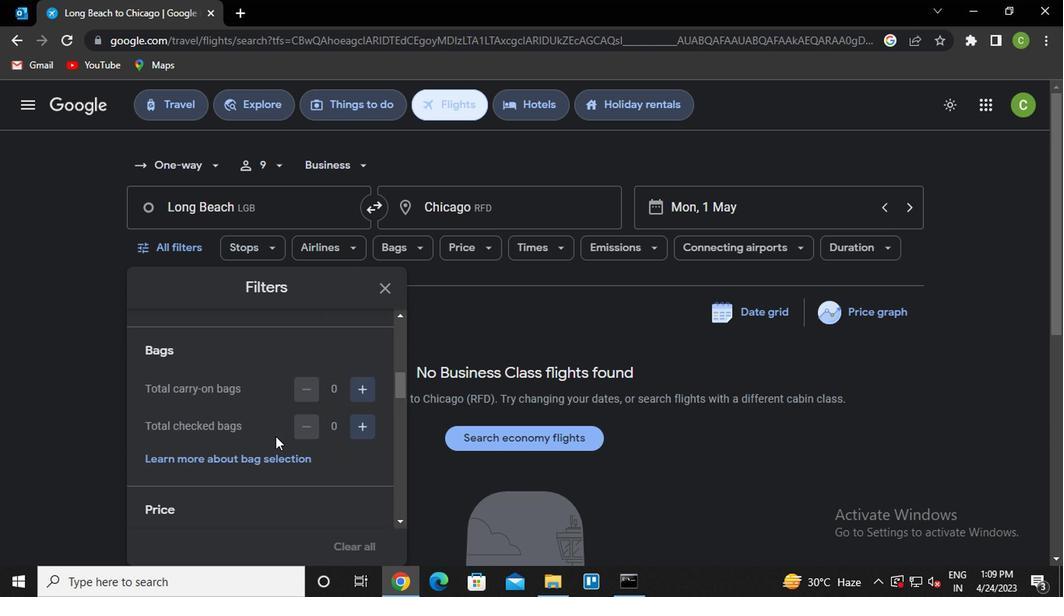 
Action: Mouse scrolled (272, 439) with delta (0, 1)
Screenshot: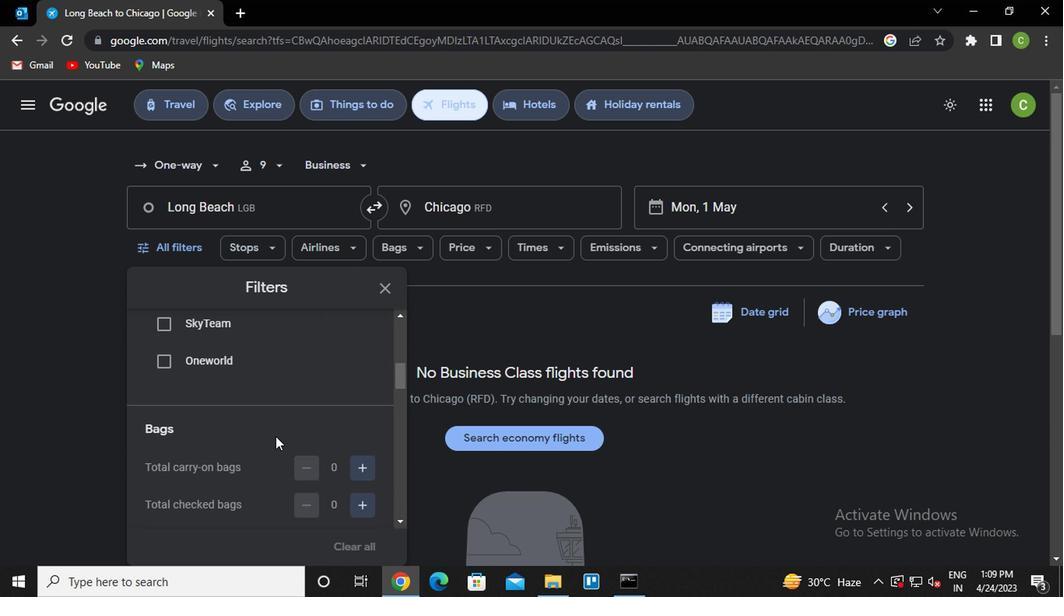 
Action: Mouse scrolled (272, 437) with delta (0, 0)
Screenshot: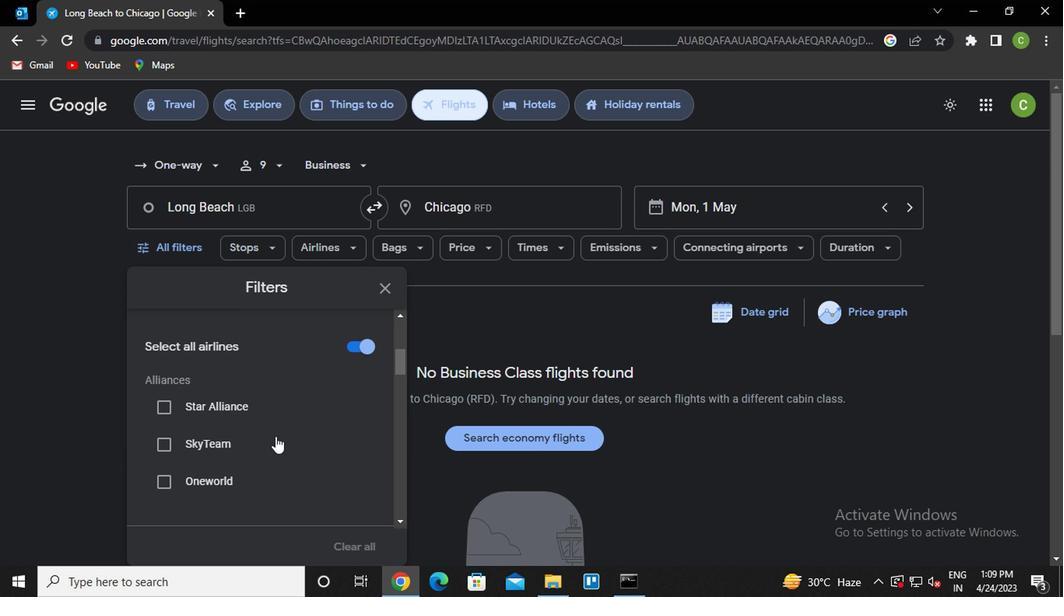 
Action: Mouse scrolled (272, 437) with delta (0, 0)
Screenshot: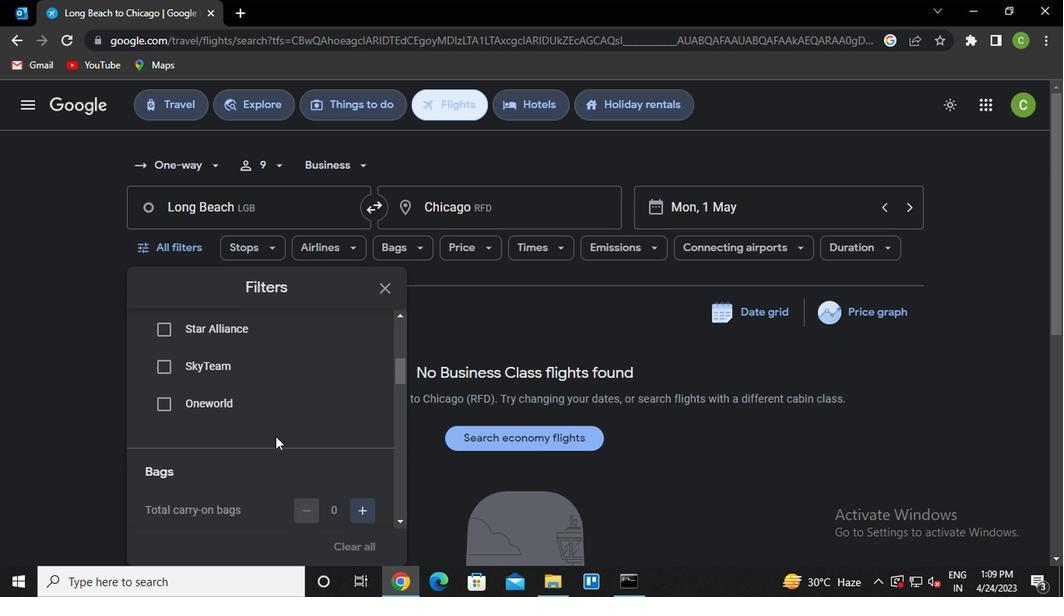 
Action: Mouse scrolled (272, 437) with delta (0, 0)
Screenshot: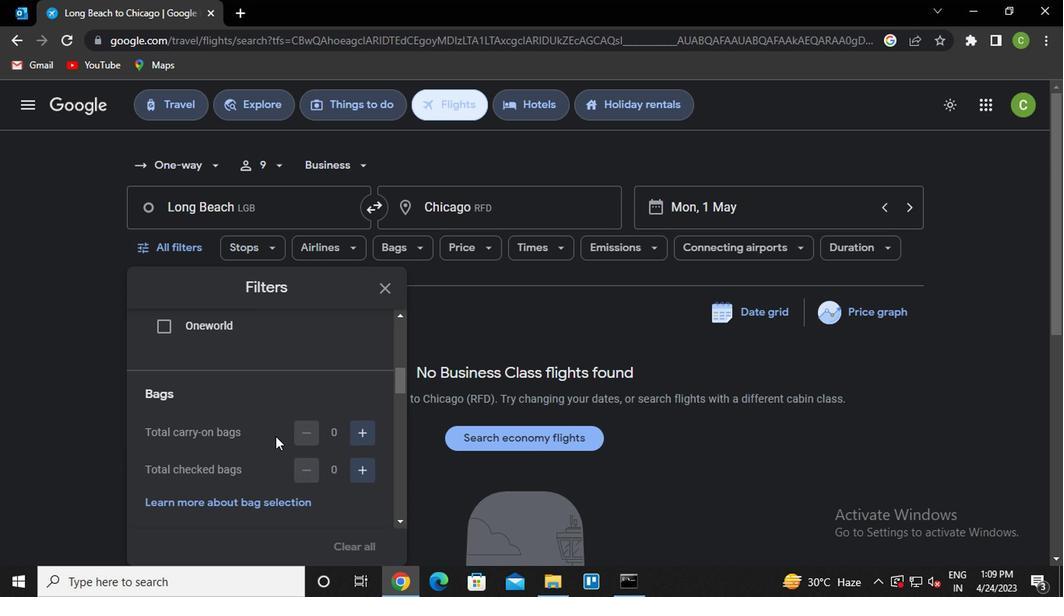 
Action: Mouse scrolled (272, 437) with delta (0, 0)
Screenshot: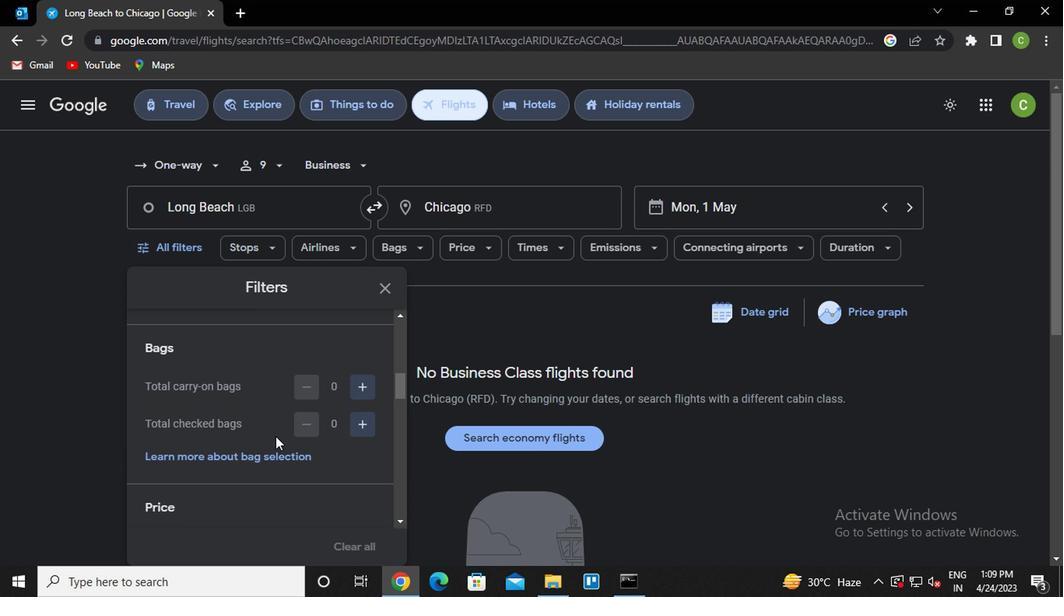 
Action: Mouse scrolled (272, 439) with delta (0, 1)
Screenshot: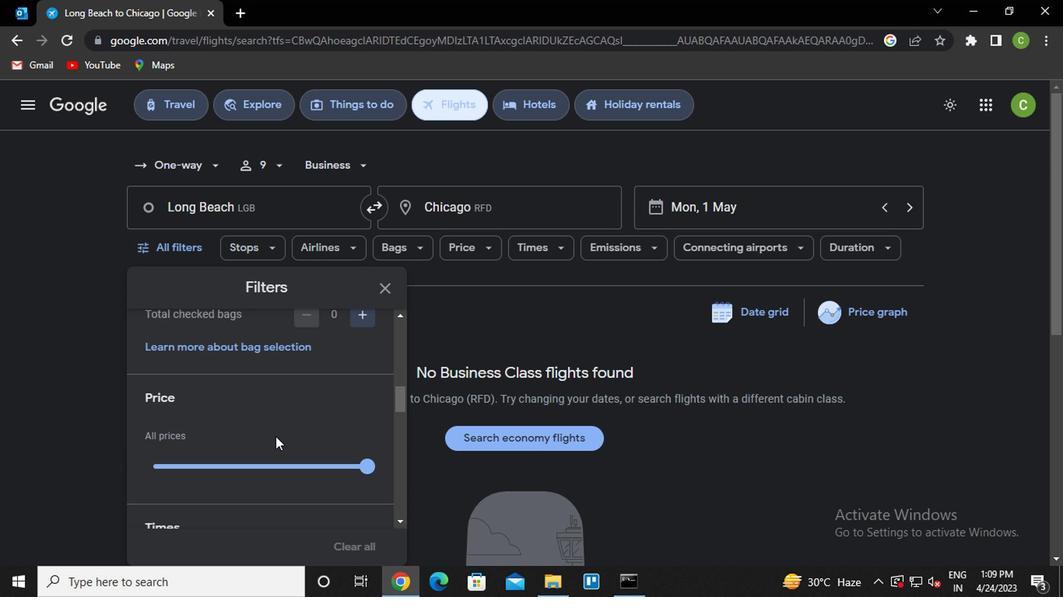 
Action: Mouse scrolled (272, 437) with delta (0, 0)
Screenshot: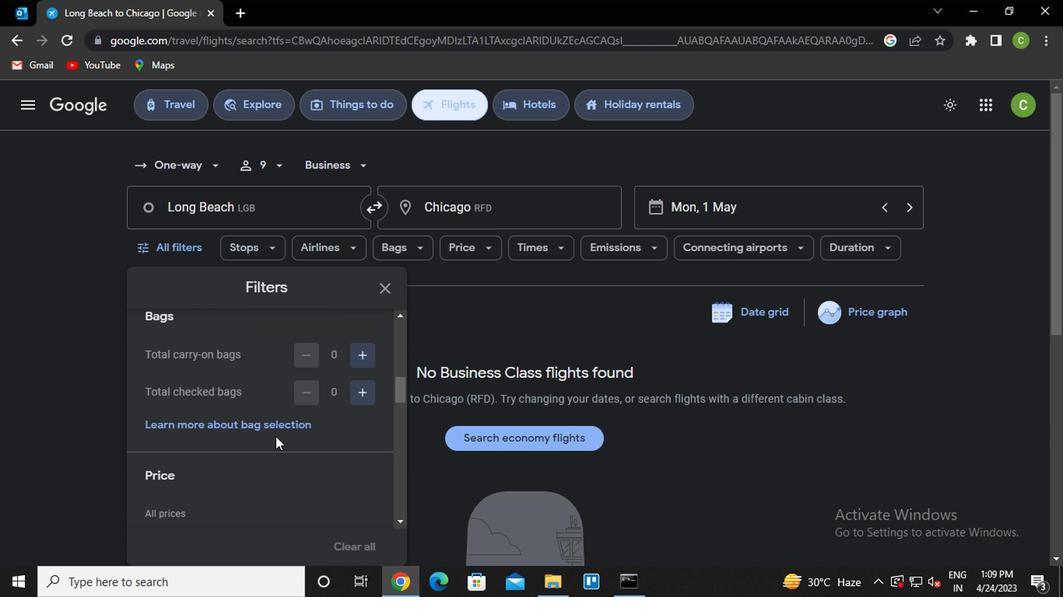 
Action: Mouse scrolled (272, 439) with delta (0, 1)
Screenshot: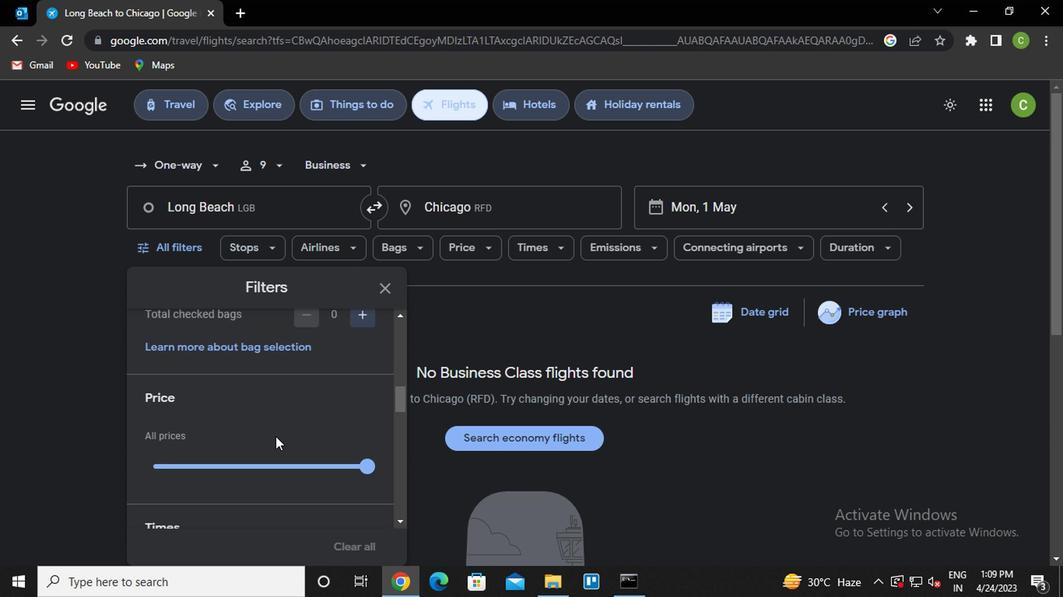 
Action: Mouse moved to (385, 353)
Screenshot: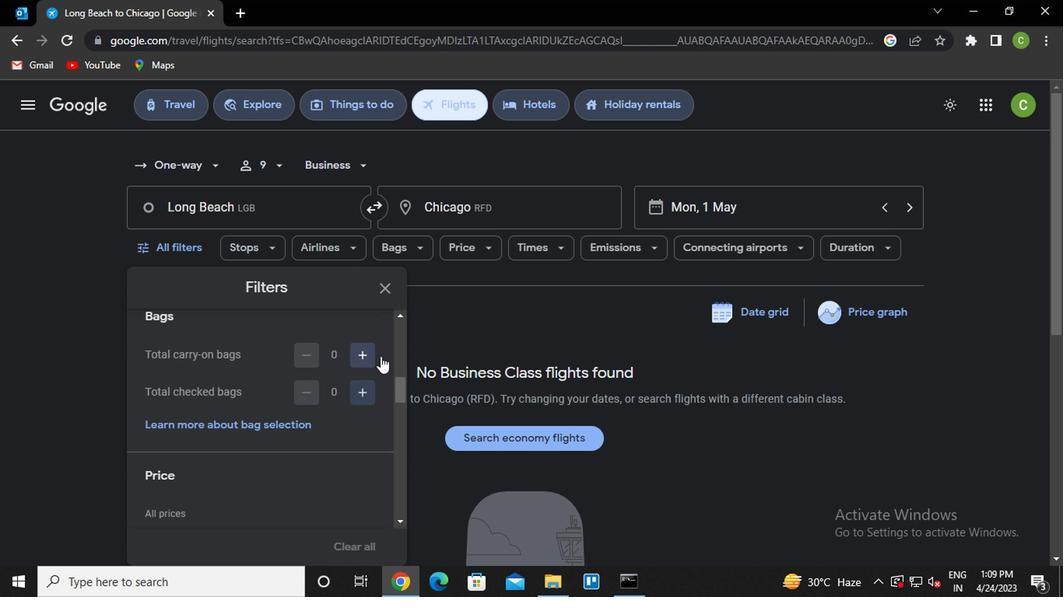 
Action: Mouse pressed left at (385, 353)
Screenshot: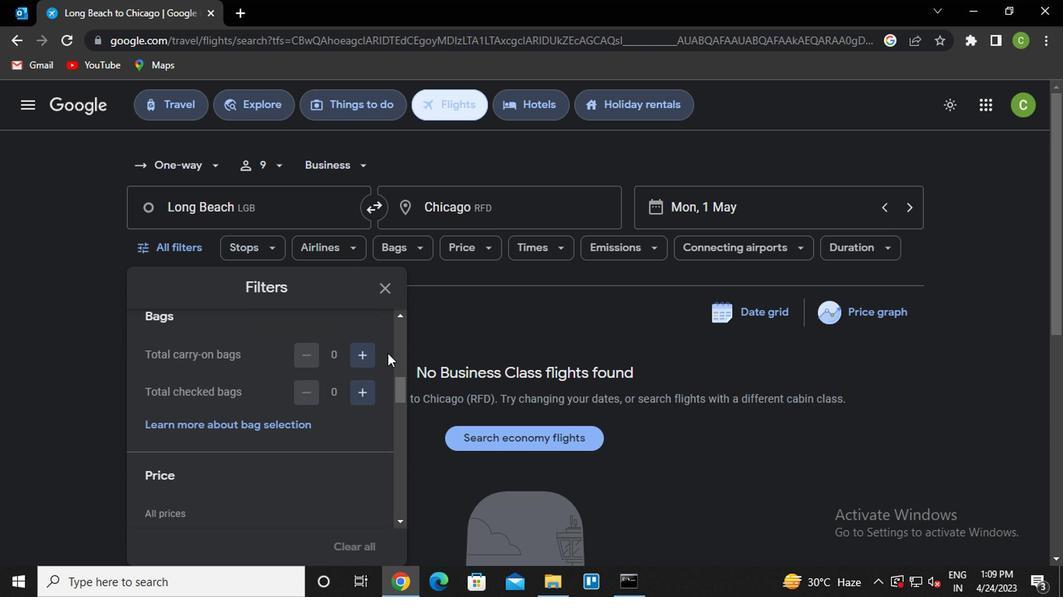 
Action: Mouse moved to (361, 358)
Screenshot: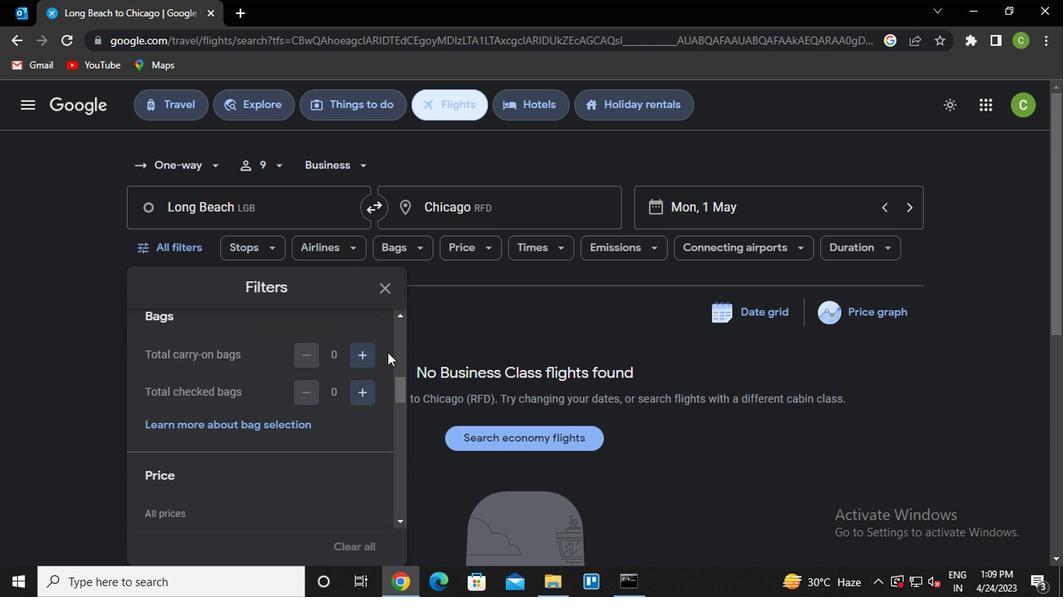 
Action: Mouse pressed left at (361, 358)
Screenshot: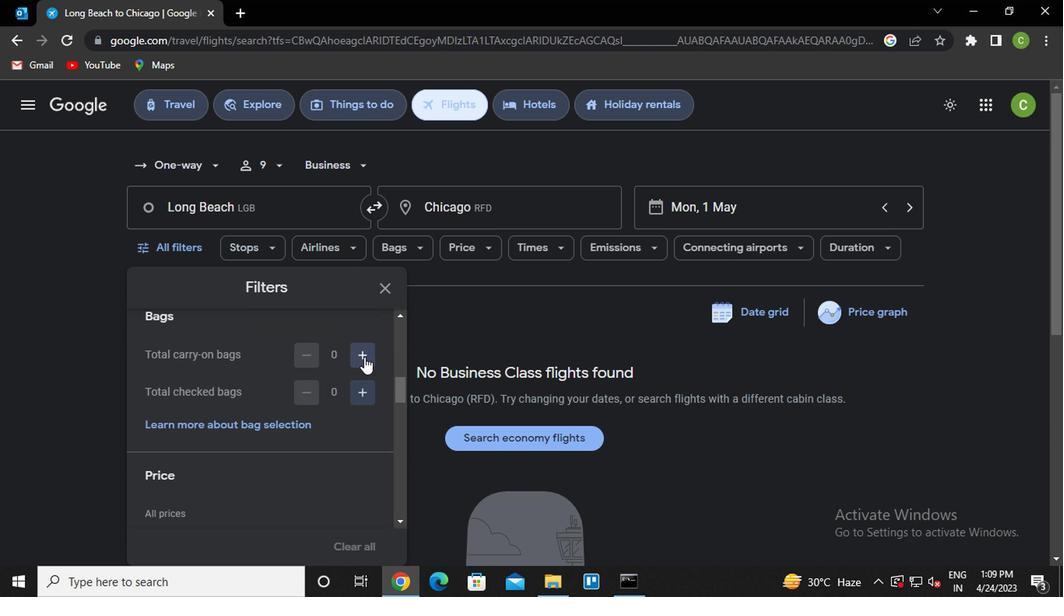 
Action: Mouse moved to (273, 460)
Screenshot: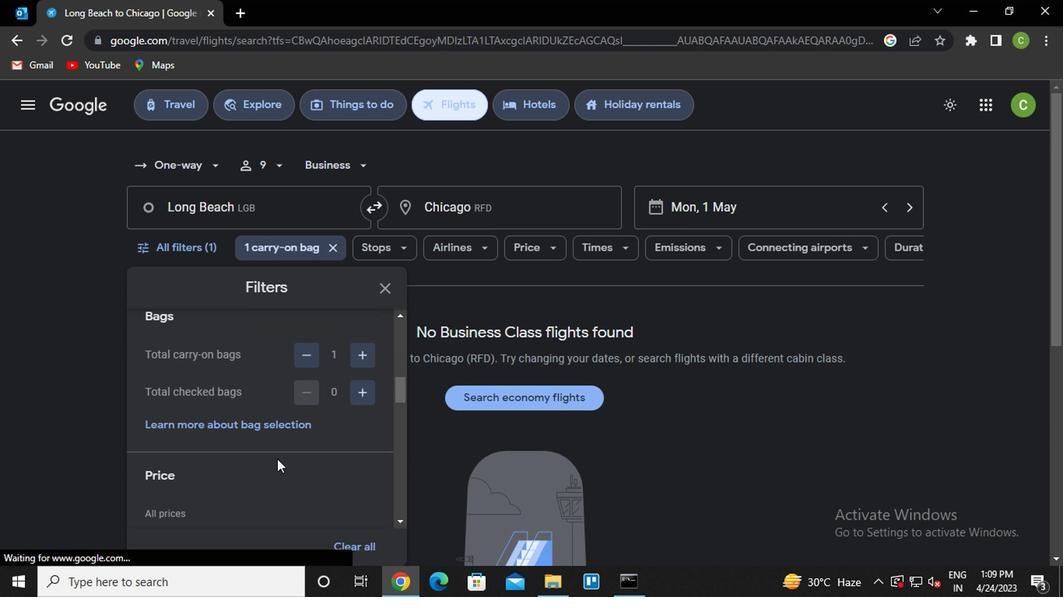 
Action: Mouse scrolled (273, 460) with delta (0, 0)
Screenshot: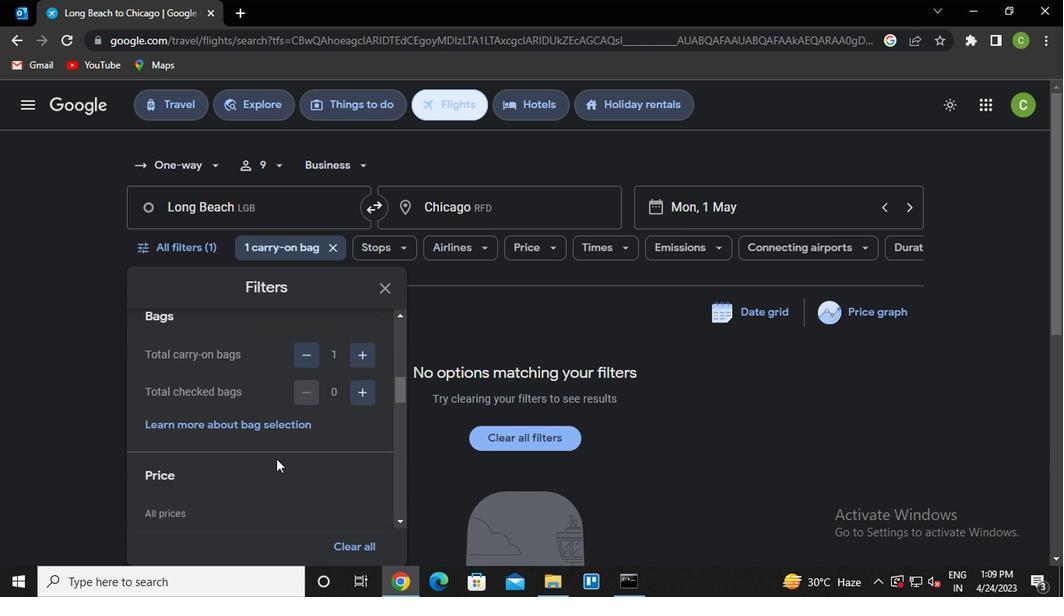 
Action: Mouse scrolled (273, 460) with delta (0, 0)
Screenshot: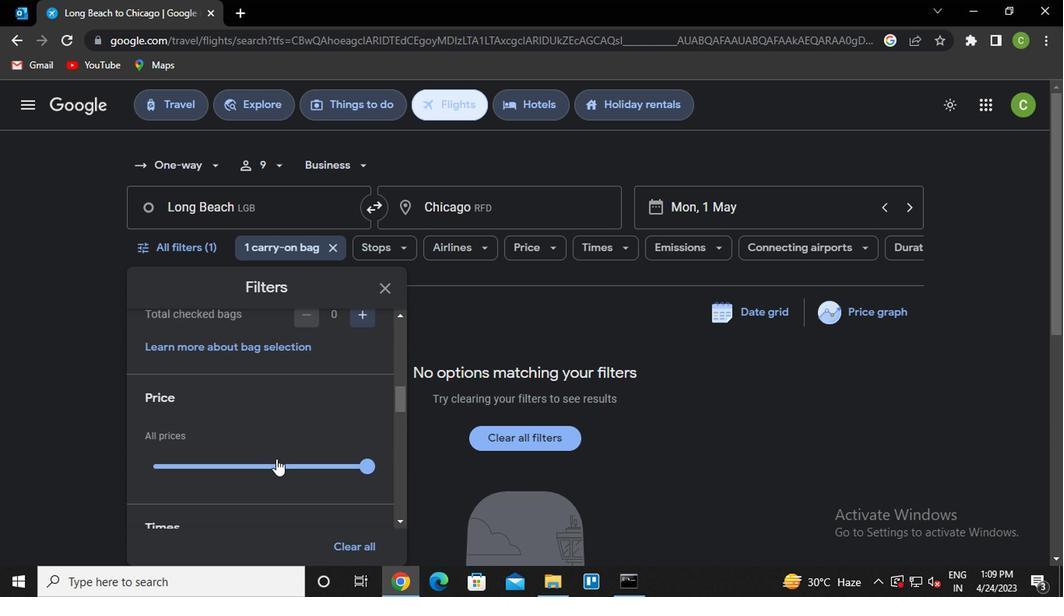 
Action: Mouse moved to (385, 290)
Screenshot: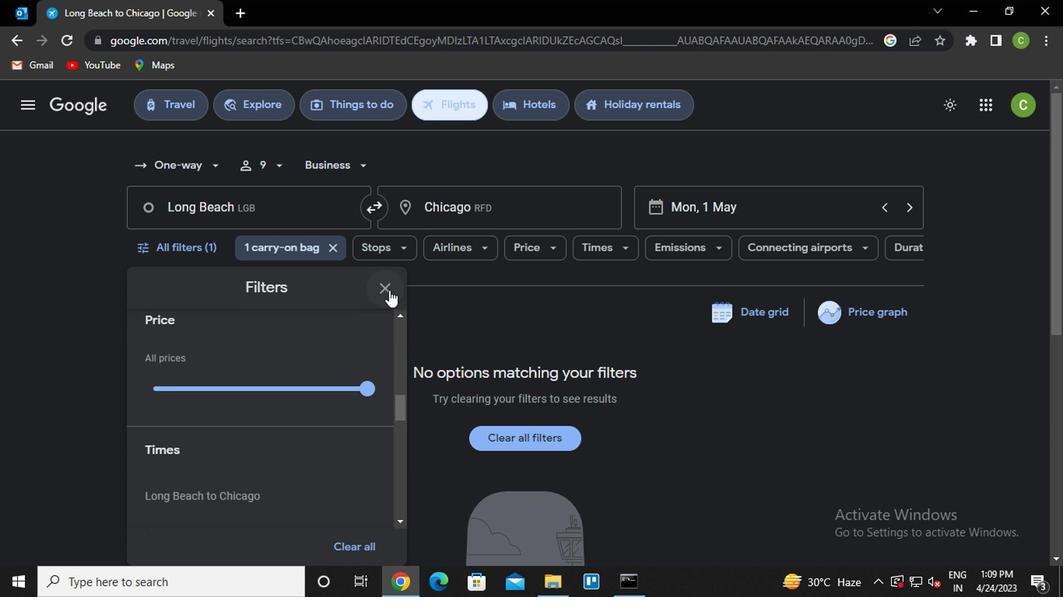 
Action: Mouse pressed left at (385, 290)
Screenshot: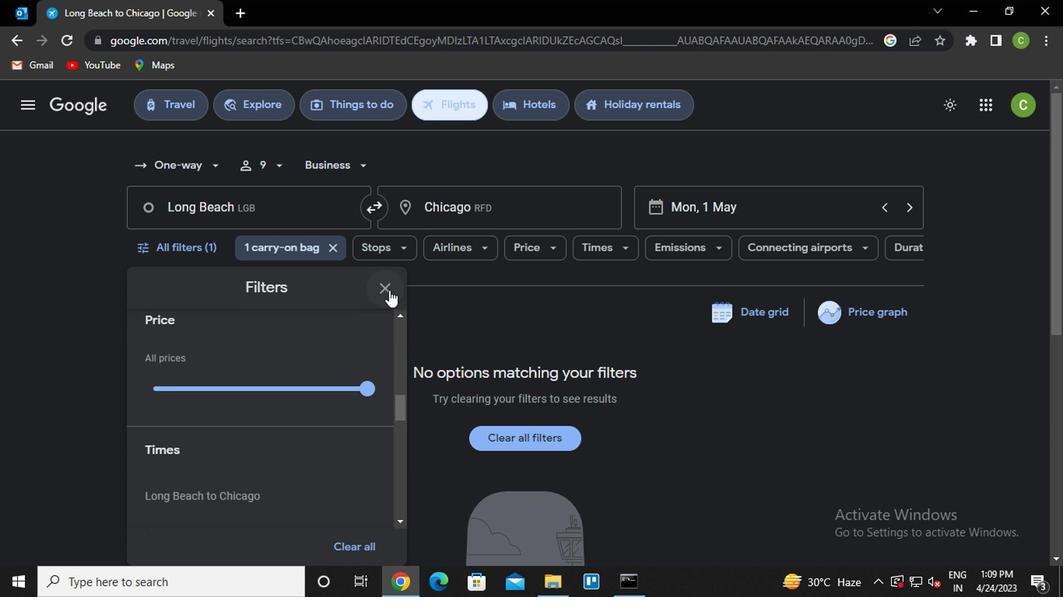 
Action: Mouse moved to (604, 427)
Screenshot: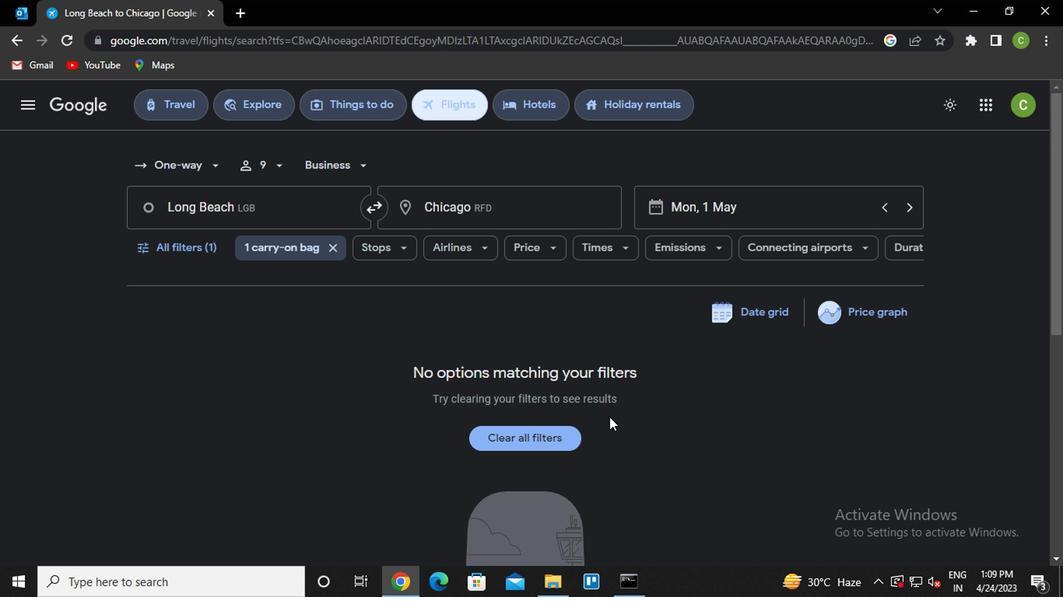 
